 Task: Add an event with the title Second Team Recognition Event, date '2023/11/01', time 8:30 AM to 10:30 AMand add a description: Teams will work together to analyze, strategize, and develop innovative solutions to the given challenges. They will leverage the collective intelligence and skills of team members to generate ideas, evaluate options, and make informed decisions.Select event color  Sage . Add location for the event as: 123 Rhodes Old Town, Rhodes, Greece, logged in from the account softage.6@softage.netand send the event invitation to softage.5@softage.net and softage.7@softage.net. Set a reminder for the event Doesn't repeat
Action: Mouse moved to (64, 89)
Screenshot: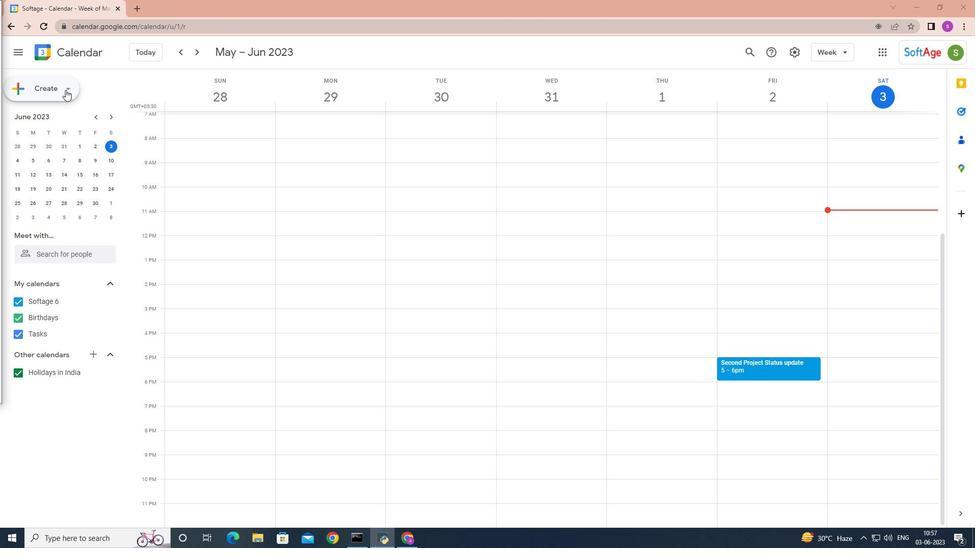 
Action: Mouse pressed left at (64, 89)
Screenshot: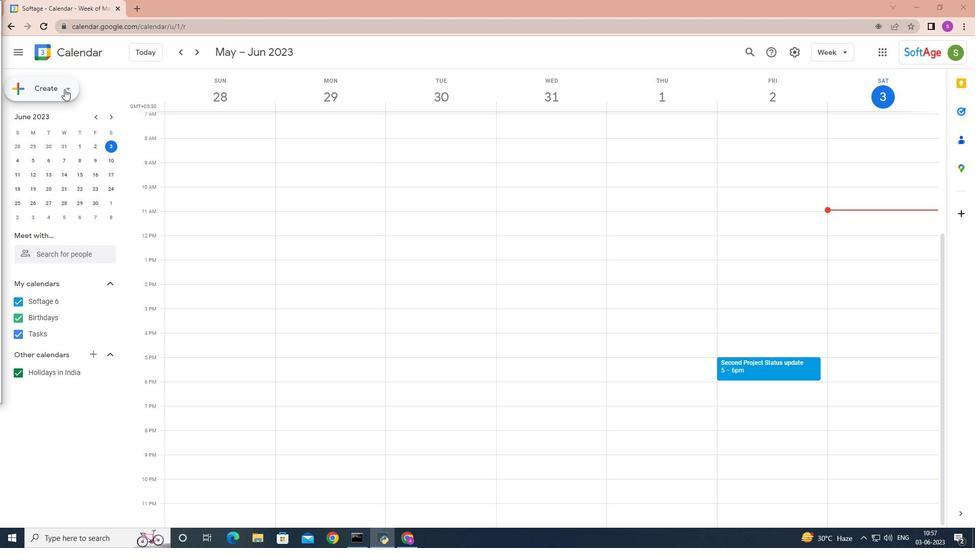 
Action: Mouse moved to (55, 111)
Screenshot: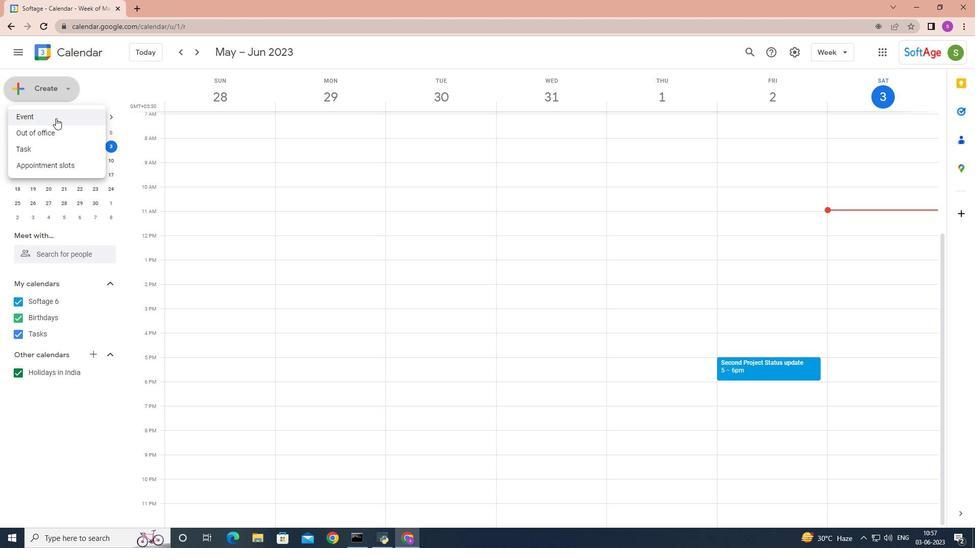 
Action: Mouse pressed left at (55, 111)
Screenshot: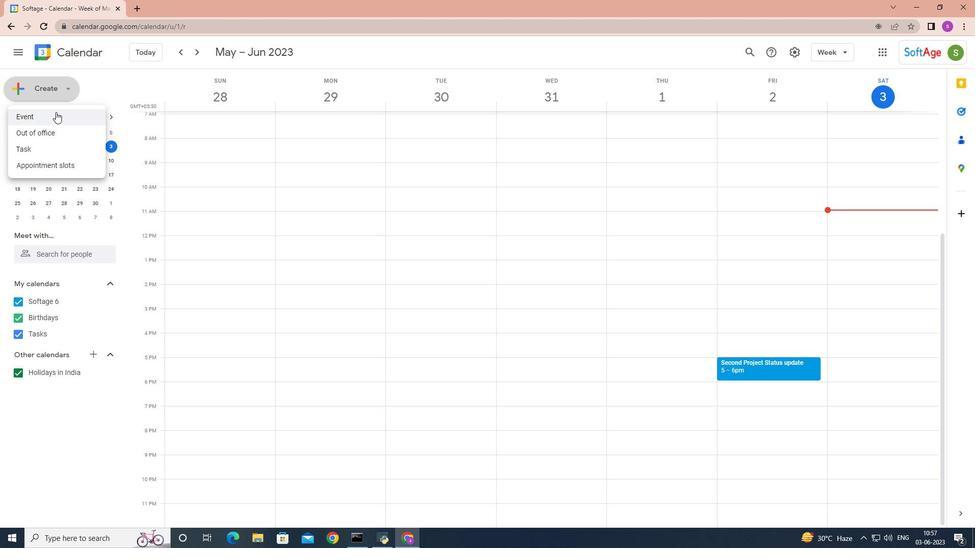 
Action: Mouse moved to (742, 396)
Screenshot: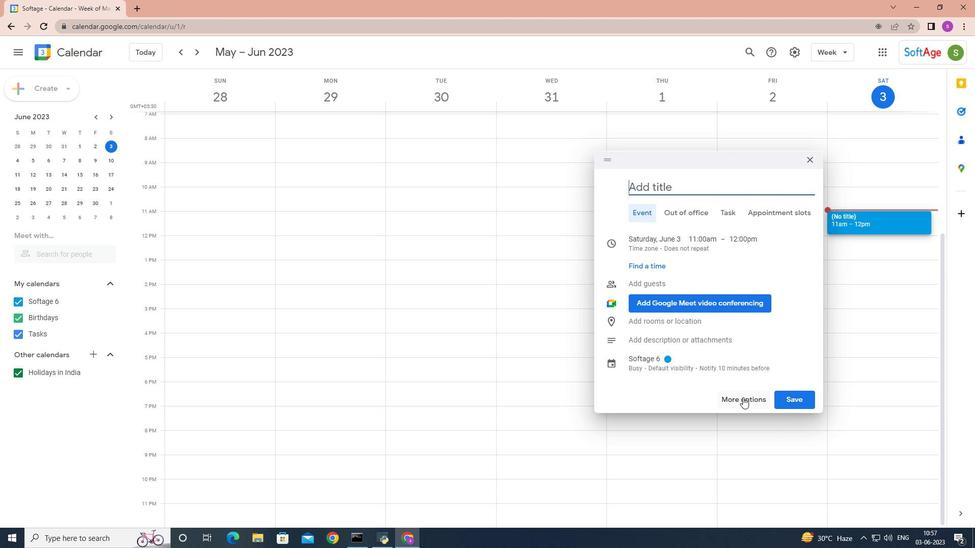 
Action: Mouse pressed left at (742, 396)
Screenshot: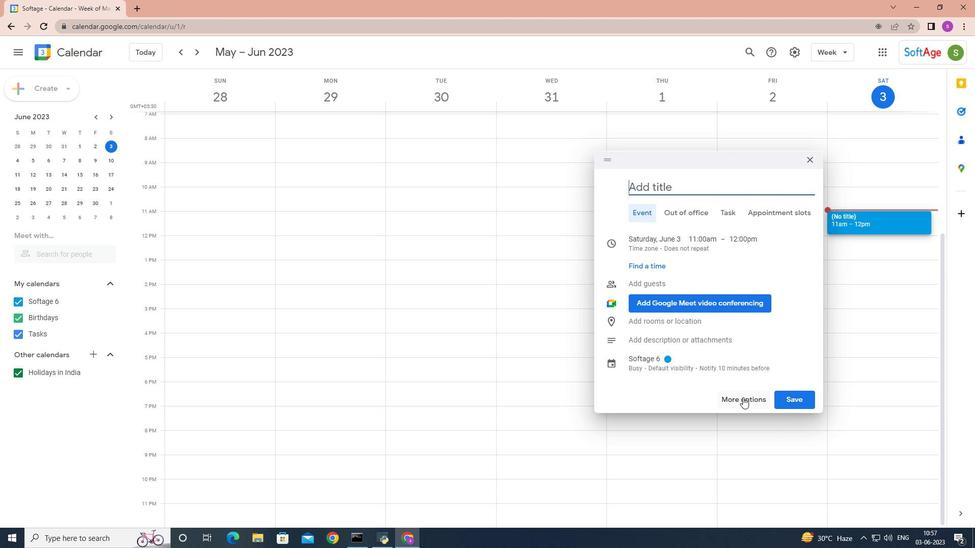 
Action: Mouse moved to (741, 396)
Screenshot: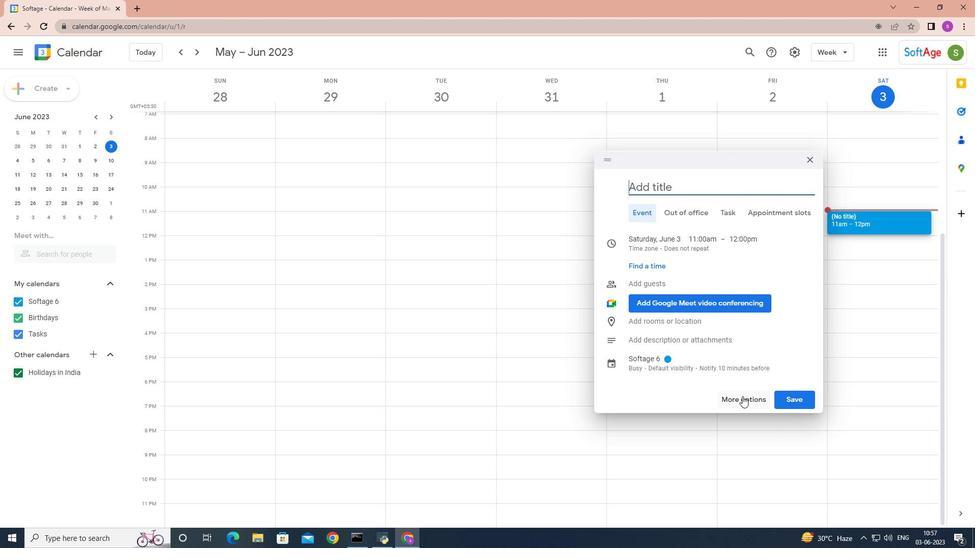 
Action: Key pressed <Key.shift>Second<Key.space><Key.shift>Team<Key.space><Key.shift>Ro<Key.backspace>ecognition
Screenshot: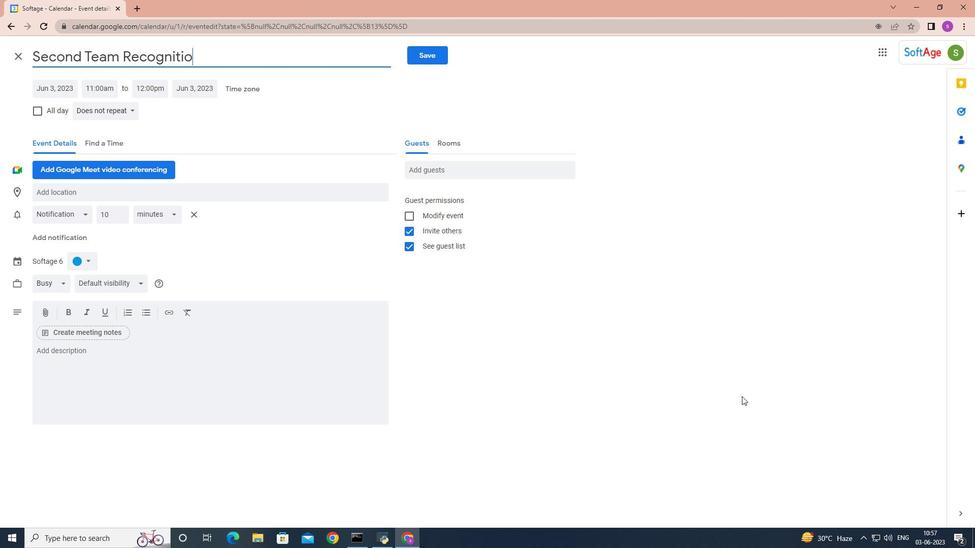 
Action: Mouse moved to (60, 86)
Screenshot: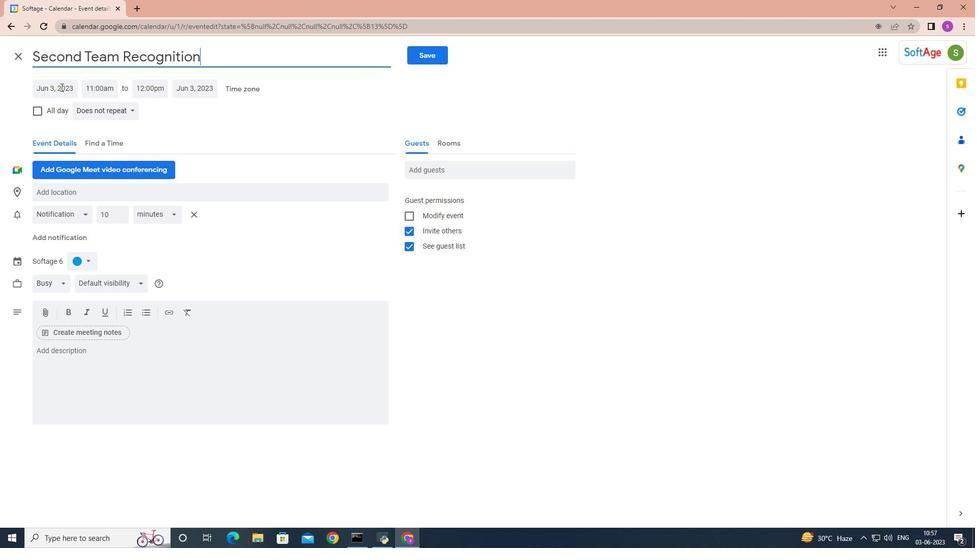 
Action: Mouse pressed left at (60, 86)
Screenshot: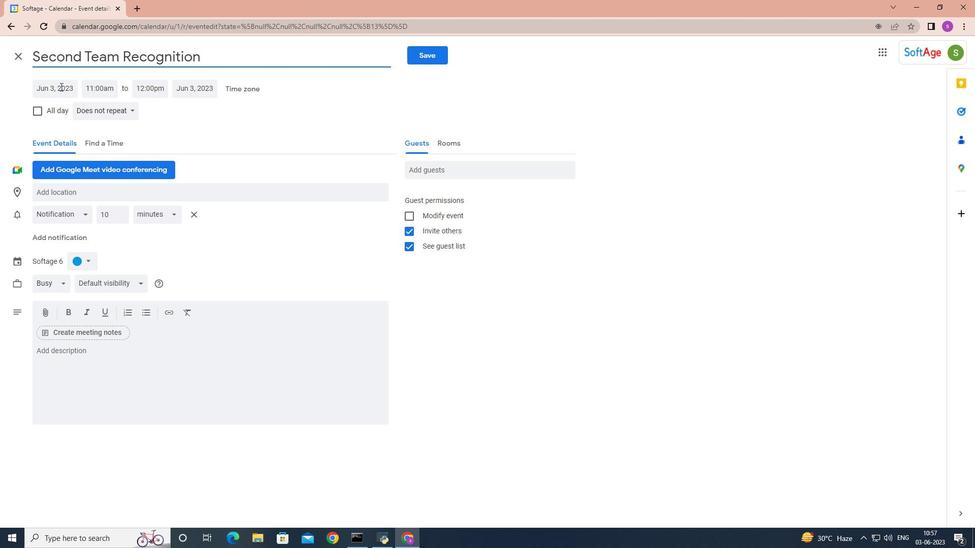 
Action: Mouse moved to (162, 111)
Screenshot: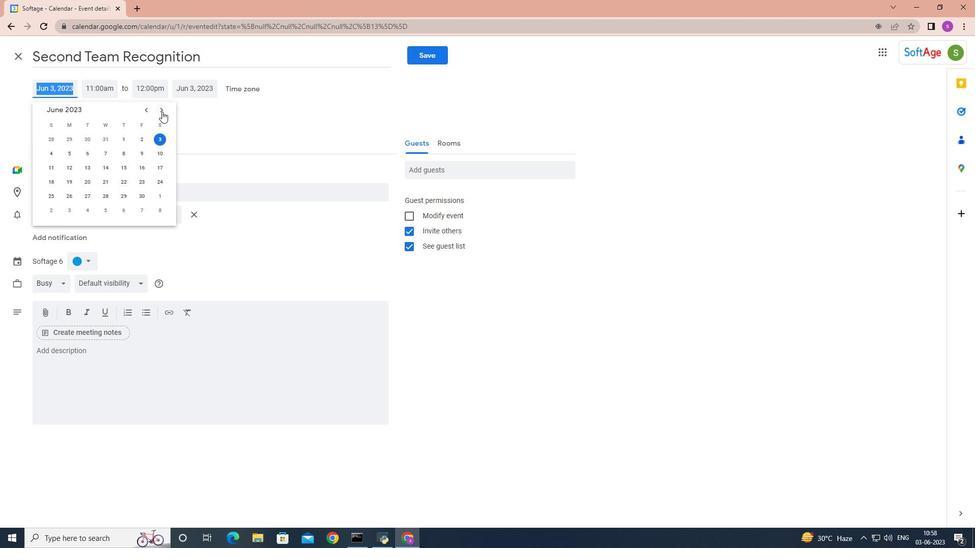 
Action: Mouse pressed left at (162, 111)
Screenshot: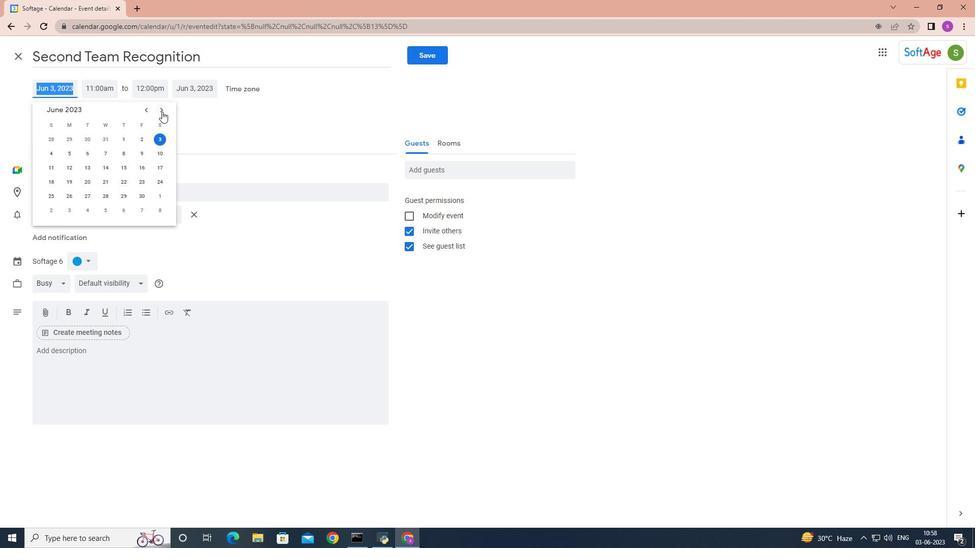 
Action: Mouse pressed left at (162, 111)
Screenshot: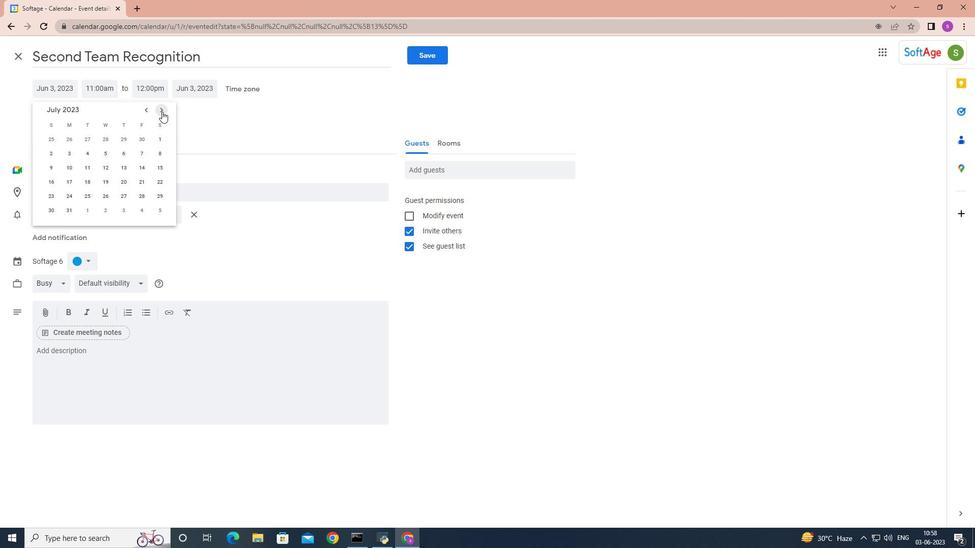 
Action: Mouse pressed left at (162, 111)
Screenshot: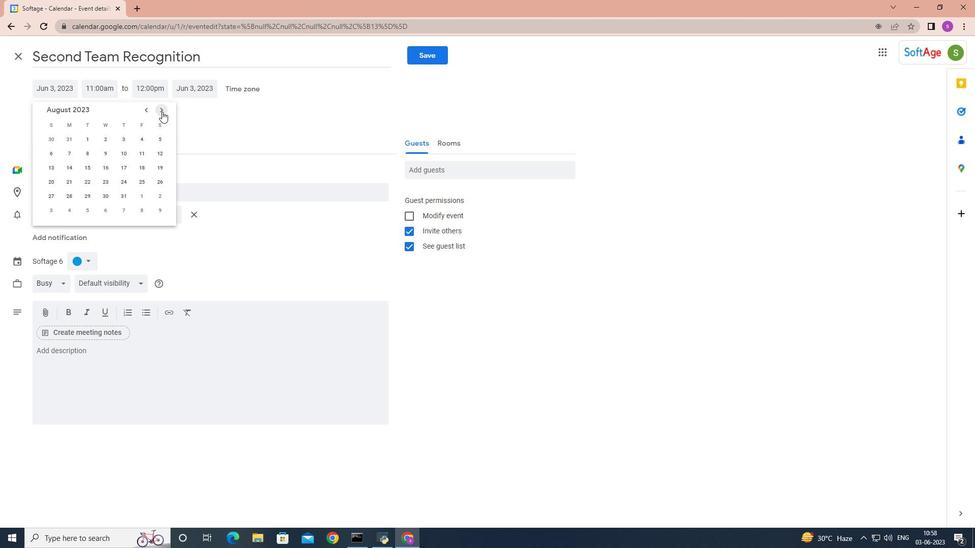 
Action: Mouse pressed left at (162, 111)
Screenshot: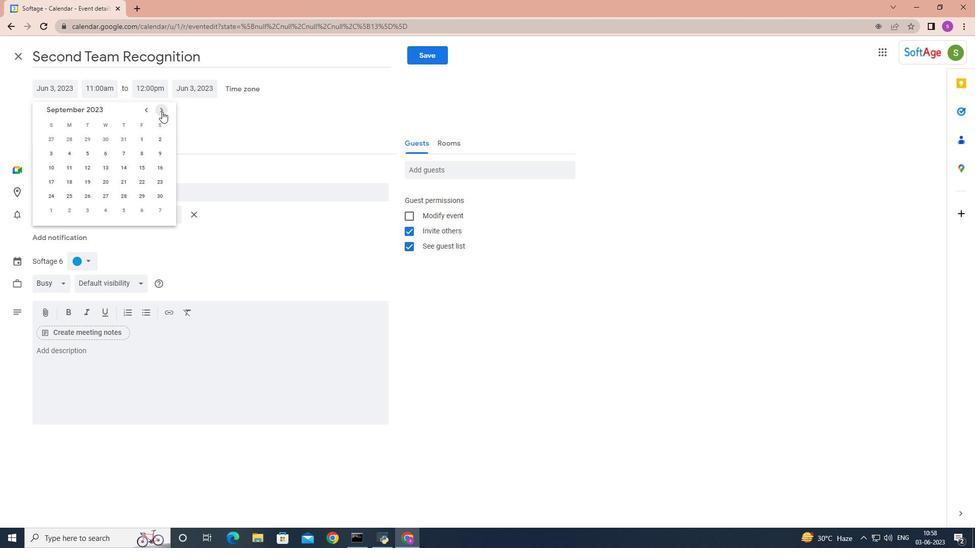 
Action: Mouse pressed left at (162, 111)
Screenshot: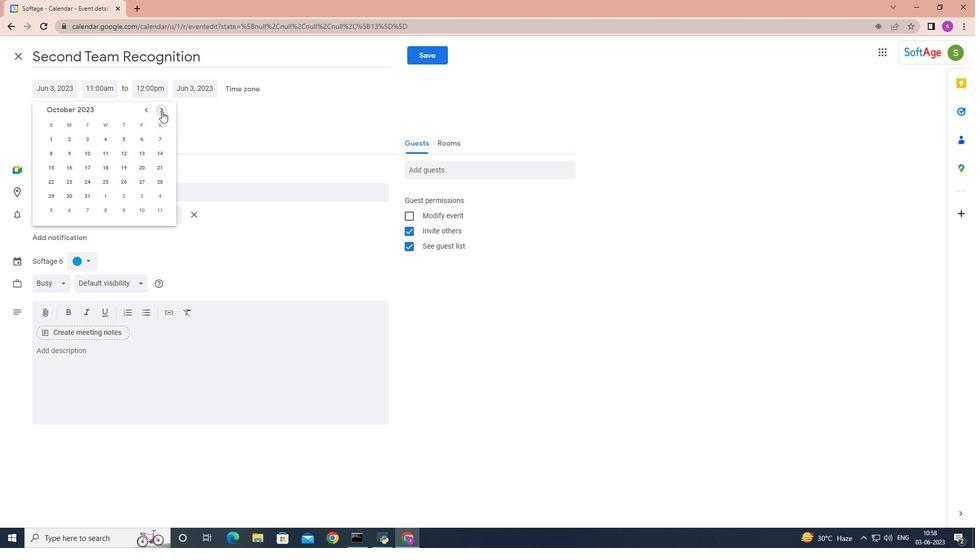 
Action: Mouse moved to (104, 138)
Screenshot: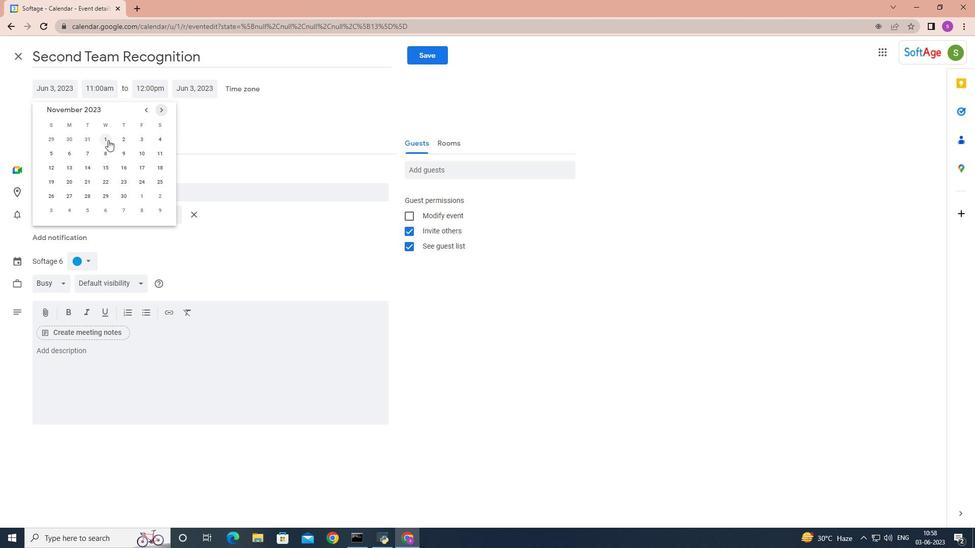 
Action: Mouse pressed left at (104, 138)
Screenshot: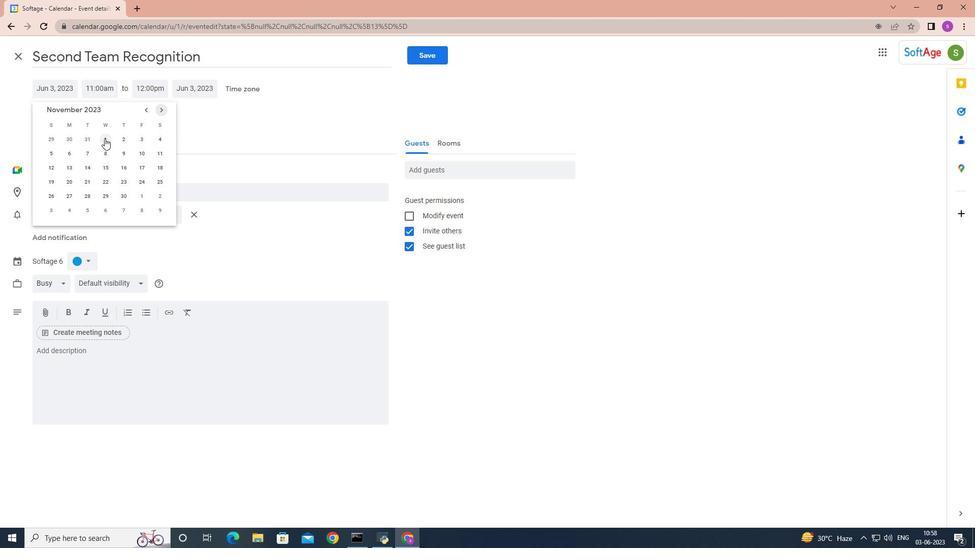 
Action: Mouse moved to (102, 87)
Screenshot: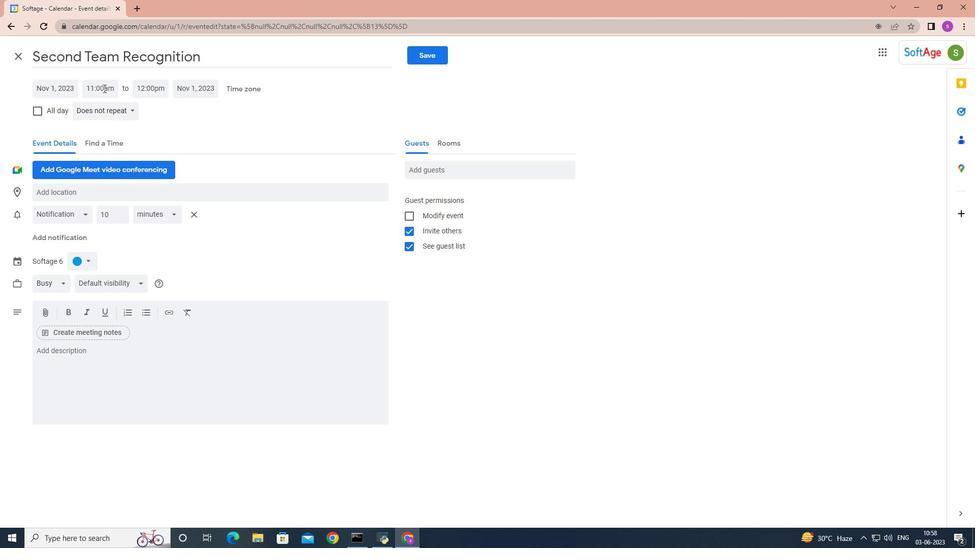 
Action: Mouse pressed left at (102, 87)
Screenshot: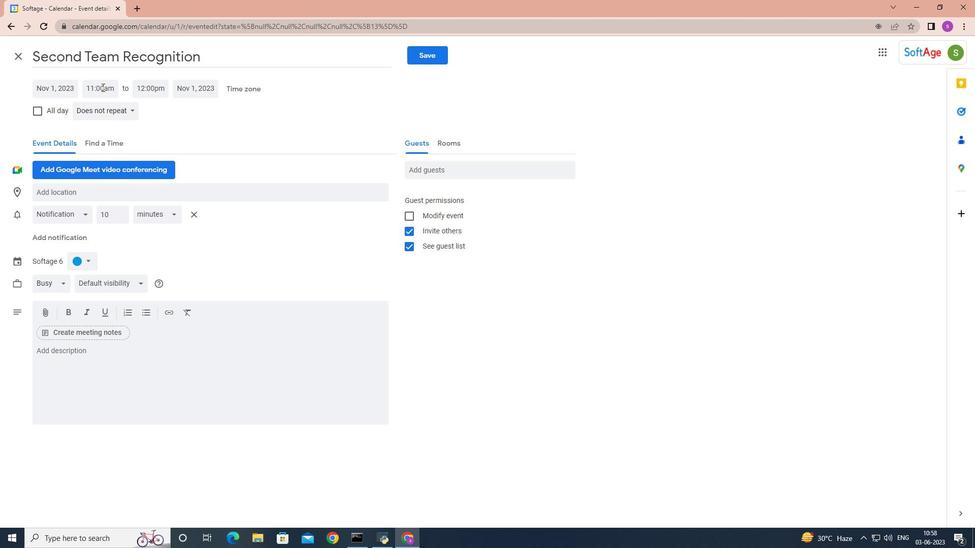
Action: Mouse moved to (137, 157)
Screenshot: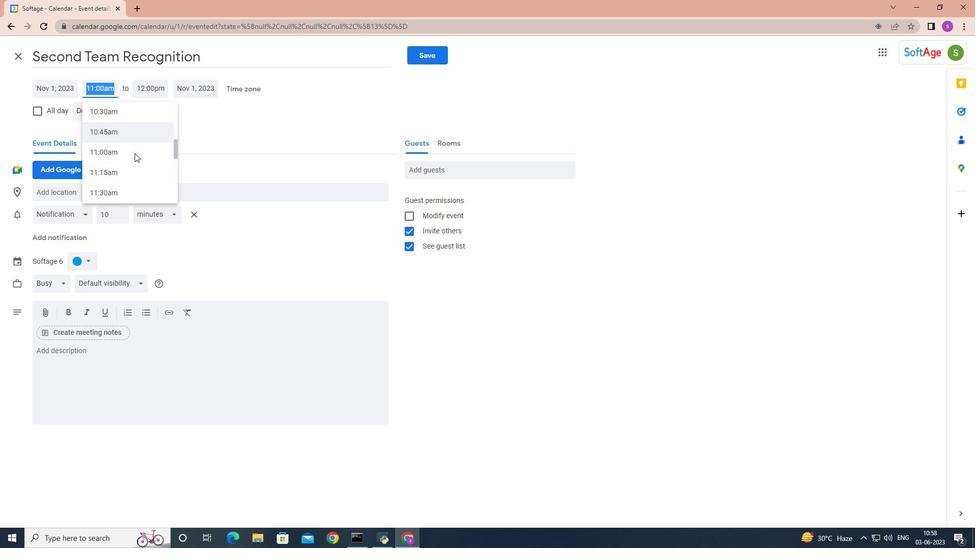 
Action: Mouse scrolled (137, 157) with delta (0, 0)
Screenshot: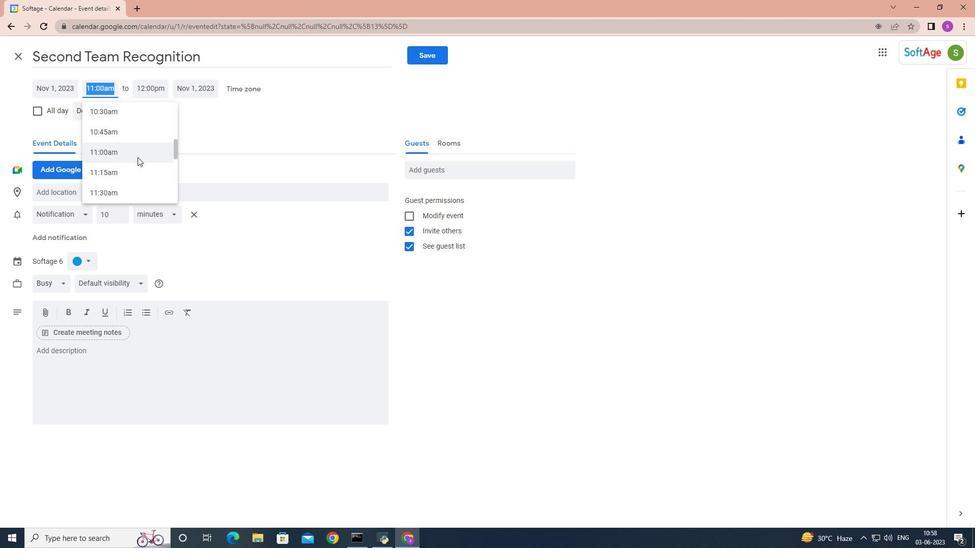 
Action: Mouse scrolled (137, 157) with delta (0, 0)
Screenshot: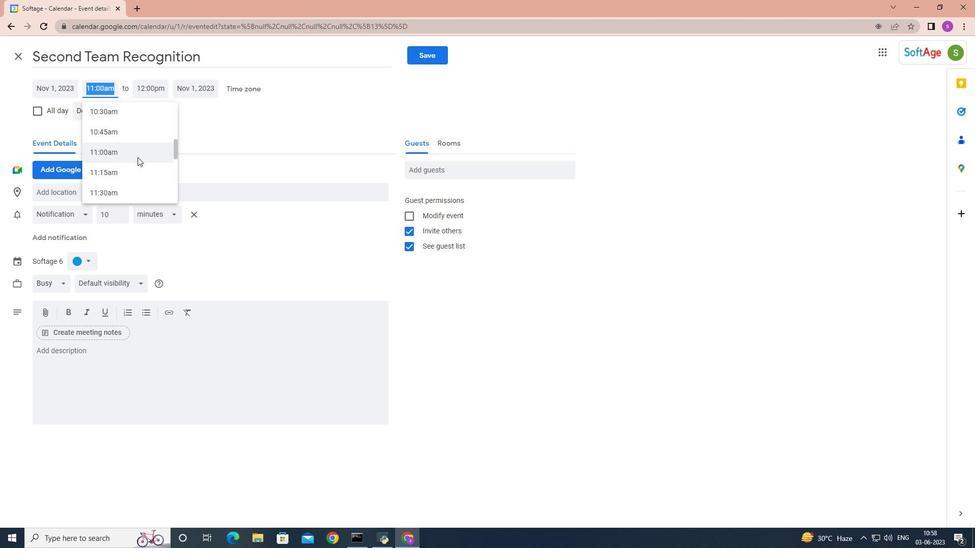 
Action: Mouse scrolled (137, 157) with delta (0, 0)
Screenshot: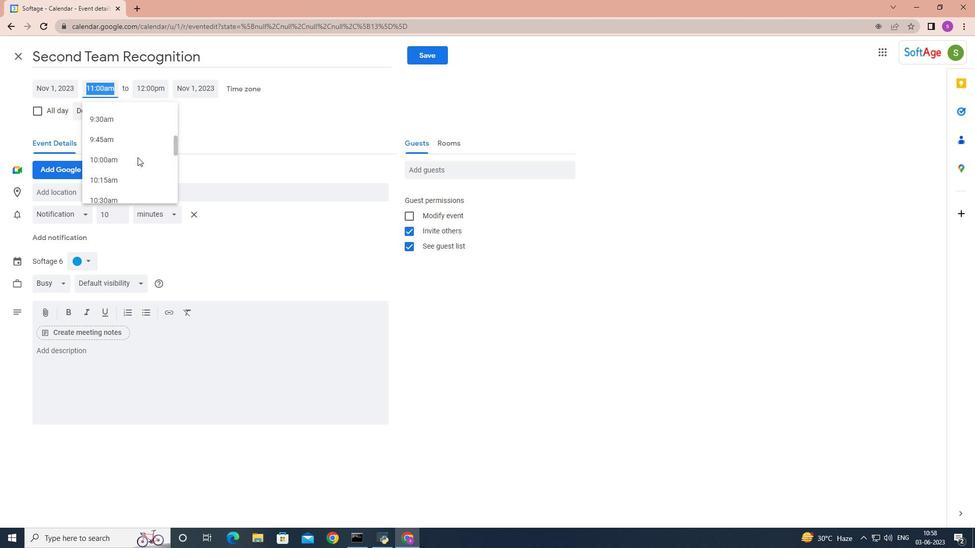 
Action: Mouse scrolled (137, 157) with delta (0, 0)
Screenshot: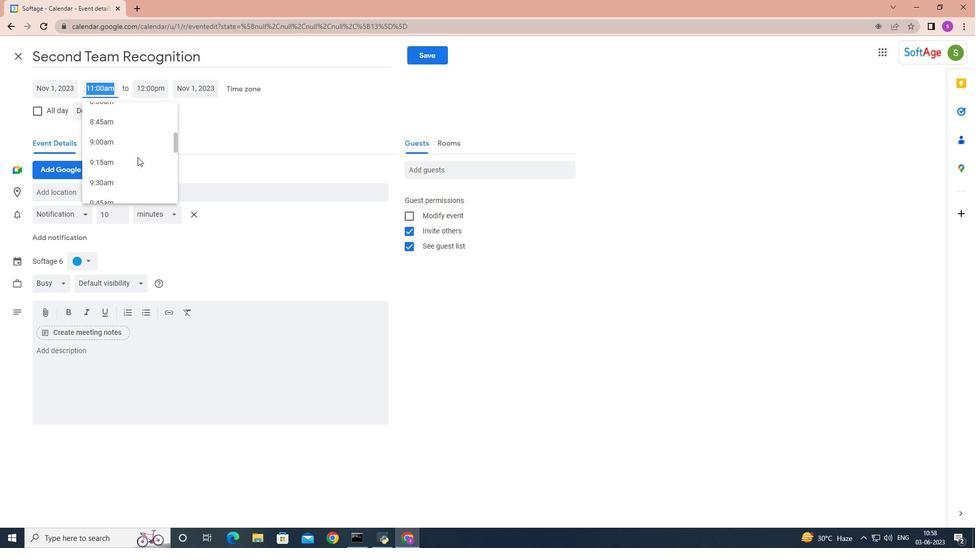 
Action: Mouse scrolled (137, 157) with delta (0, 0)
Screenshot: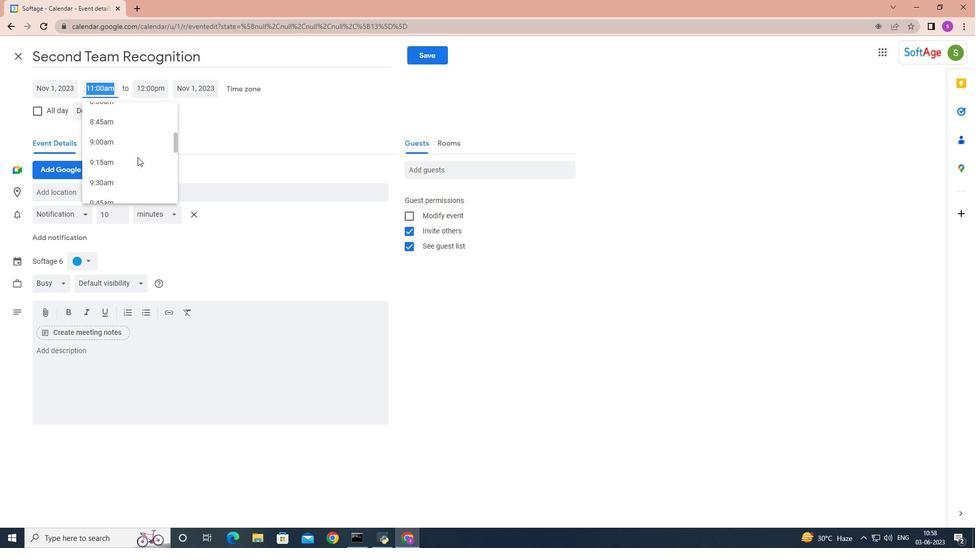 
Action: Mouse moved to (127, 179)
Screenshot: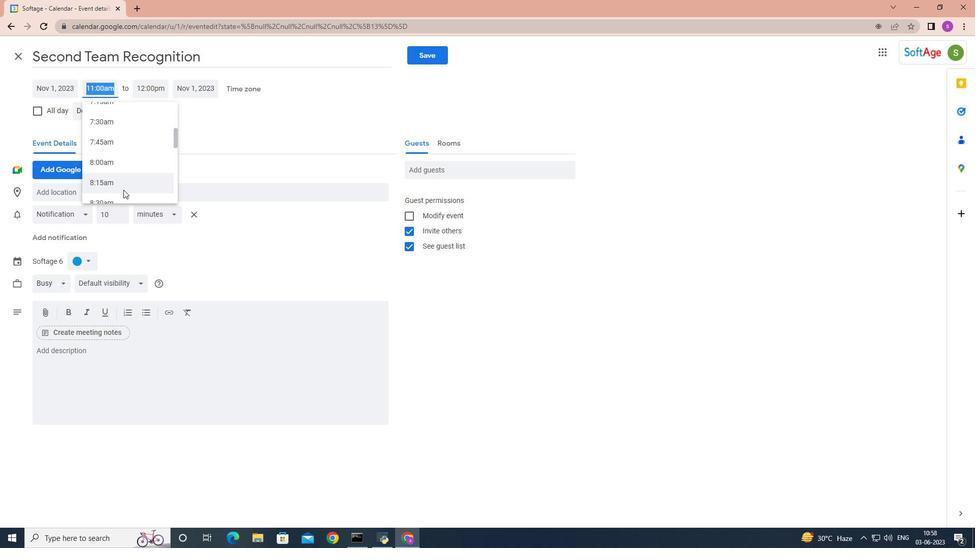 
Action: Mouse scrolled (127, 178) with delta (0, 0)
Screenshot: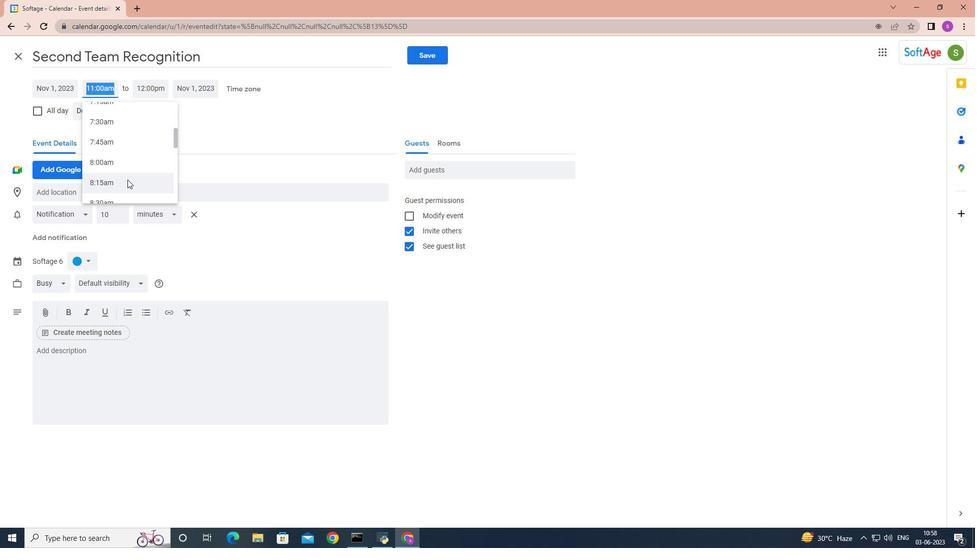 
Action: Mouse moved to (122, 149)
Screenshot: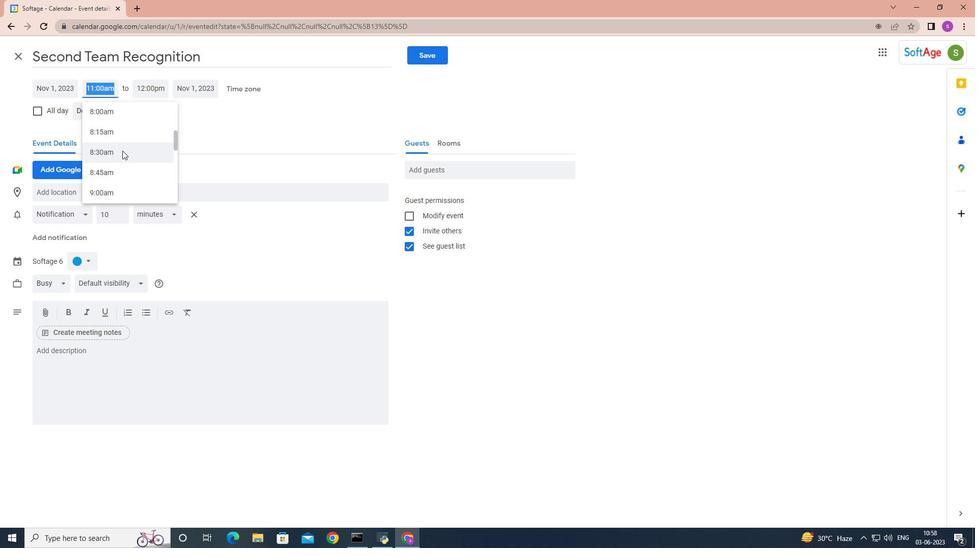 
Action: Mouse pressed left at (122, 149)
Screenshot: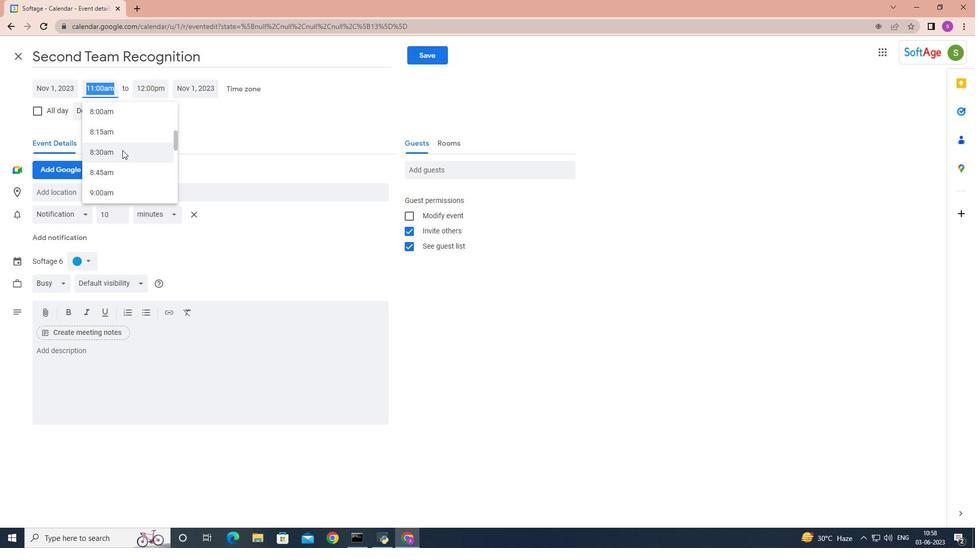 
Action: Mouse moved to (144, 87)
Screenshot: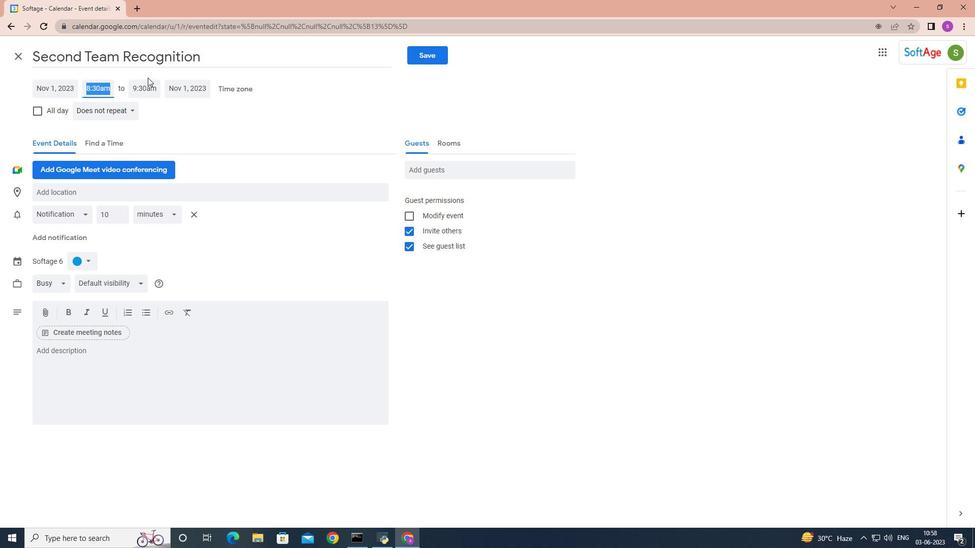 
Action: Mouse pressed left at (144, 87)
Screenshot: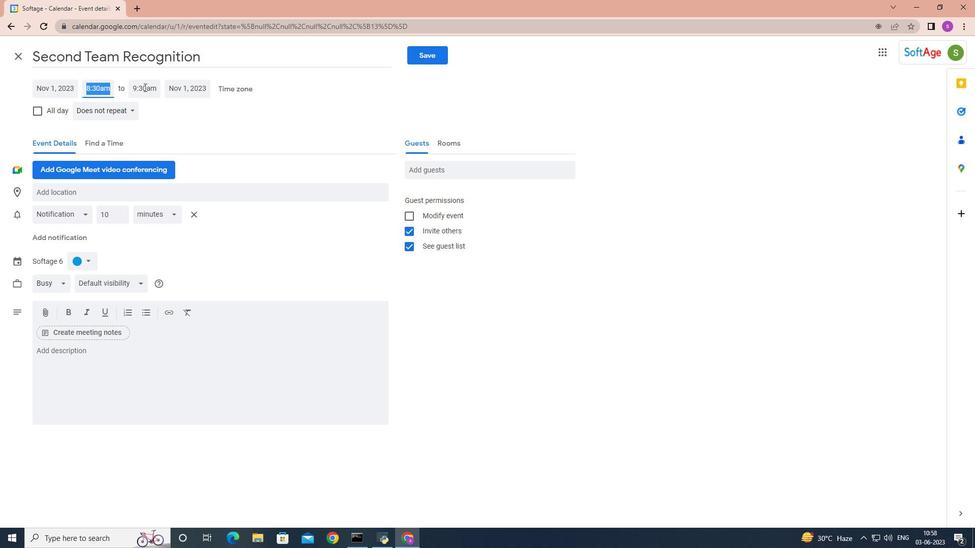 
Action: Mouse moved to (178, 191)
Screenshot: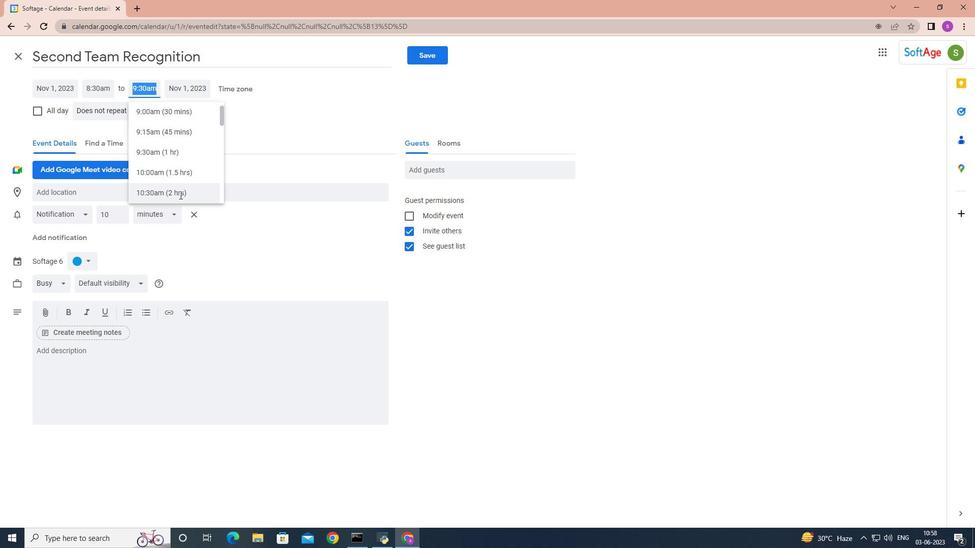 
Action: Mouse pressed left at (178, 191)
Screenshot: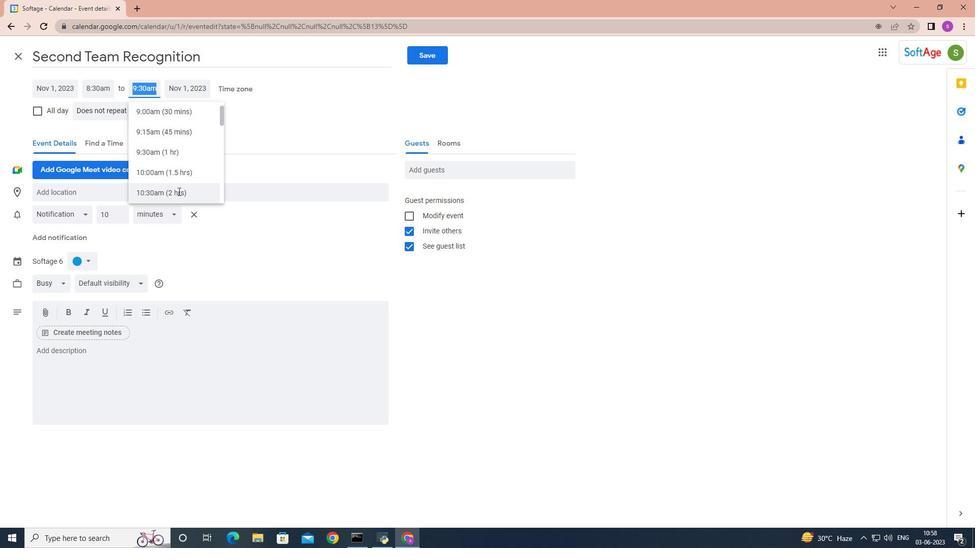 
Action: Mouse moved to (62, 353)
Screenshot: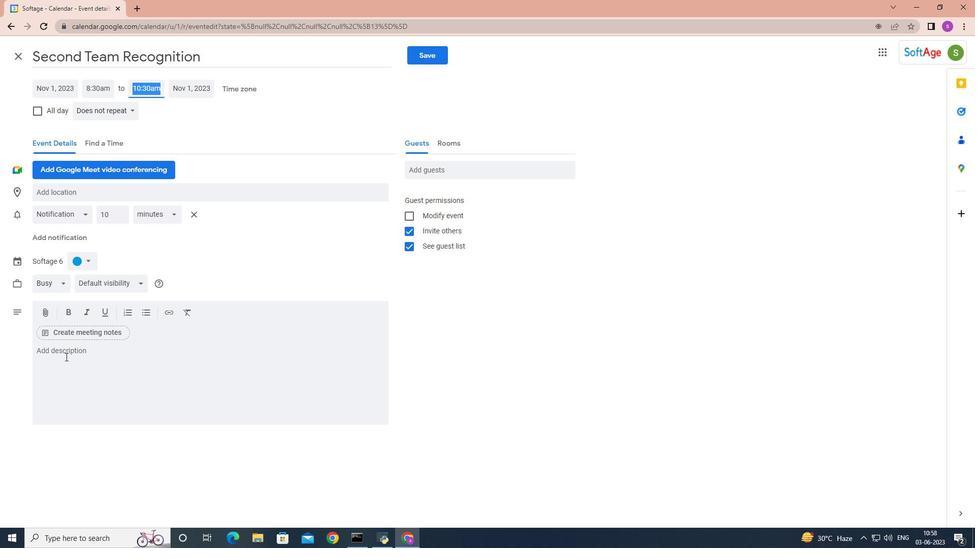 
Action: Mouse pressed left at (62, 353)
Screenshot: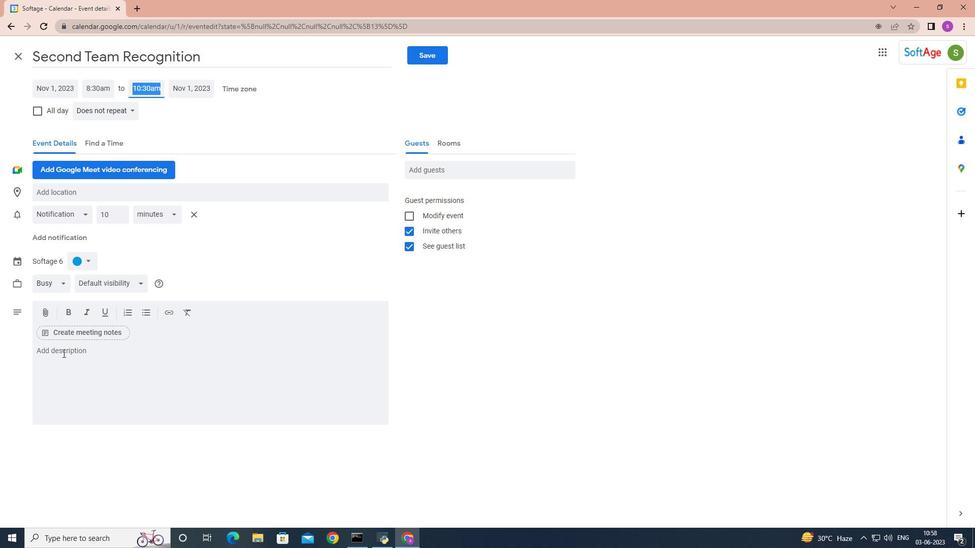 
Action: Key pressed <Key.shift>Teams<Key.space>will<Key.space>work<Key.space>together<Key.space>to<Key.space>analyze<Key.space><Key.backspace>,<Key.space>strategize,<Key.space><Key.backspace><Key.backspace><Key.backspace><Key.backspace><Key.backspace>ize<Key.space>and<Key.space>develop<Key.space>innovative<Key.space>solutions<Key.space>to<Key.space>the<Key.space>given<Key.space>challenges.<Key.space>they<Key.space>will<Key.space>leverage<Key.space>bb<Key.backspace><Key.backspace><Key.backspace><Key.space>the<Key.space>collective<Key.space>intelligence<Key.space>and<Key.space>skills<Key.space>of<Key.space>the<Key.space><Key.backspace><Key.backspace>am<Key.space><Key.backspace><Key.backspace><Key.backspace><Key.backspace>eam<Key.space>members<Key.space>to<Key.space>generate<Key.space>ideas<Key.space><Key.backspace>,<Key.space>evaluate<Key.space>options,<Key.space>and<Key.space>make<Key.space>informed<Key.space>deco<Key.backspace>ision<Key.space><Key.backspace>.
Screenshot: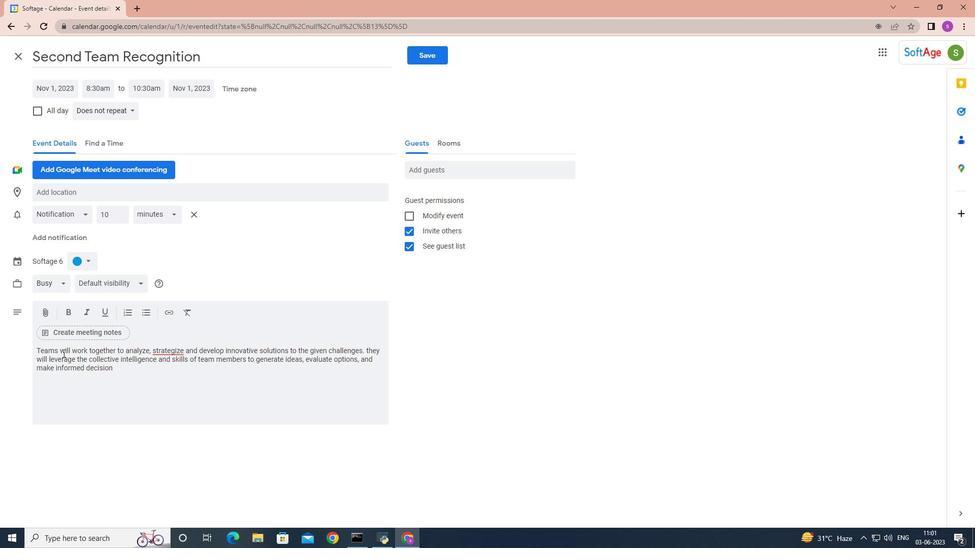 
Action: Mouse moved to (87, 261)
Screenshot: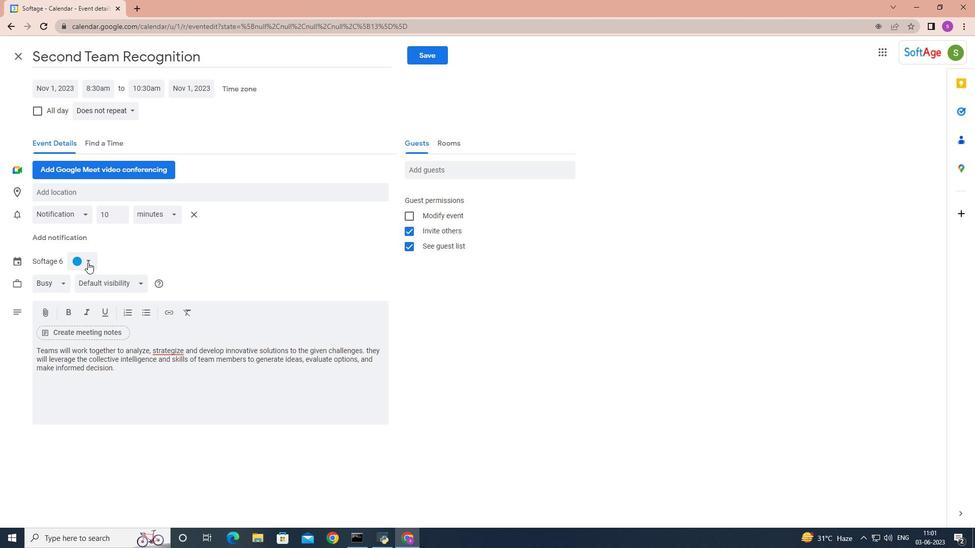 
Action: Mouse pressed left at (87, 261)
Screenshot: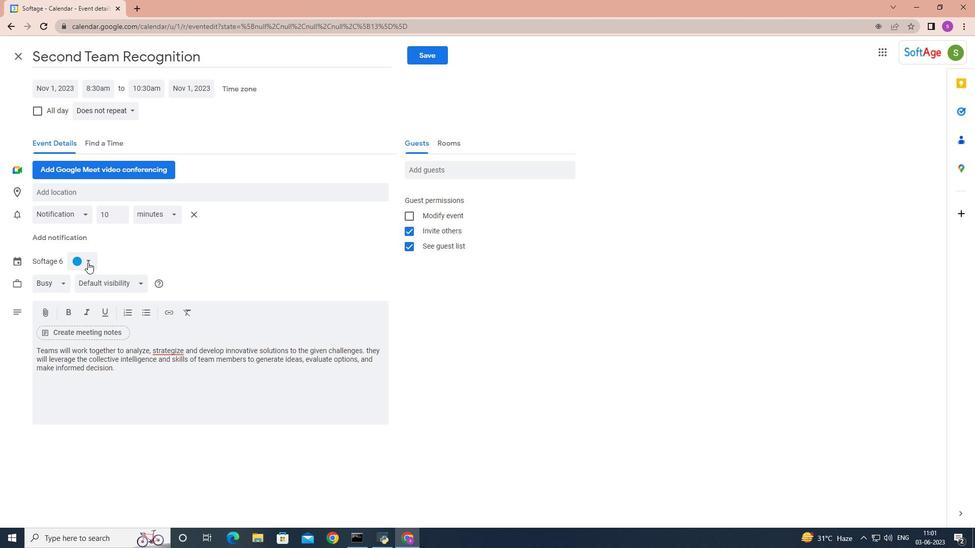 
Action: Mouse moved to (73, 318)
Screenshot: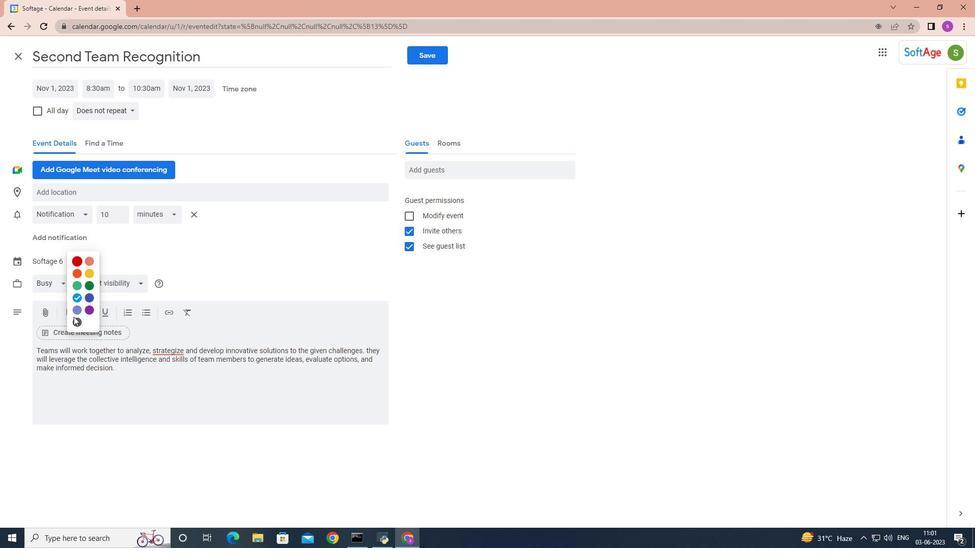 
Action: Mouse pressed left at (73, 318)
Screenshot: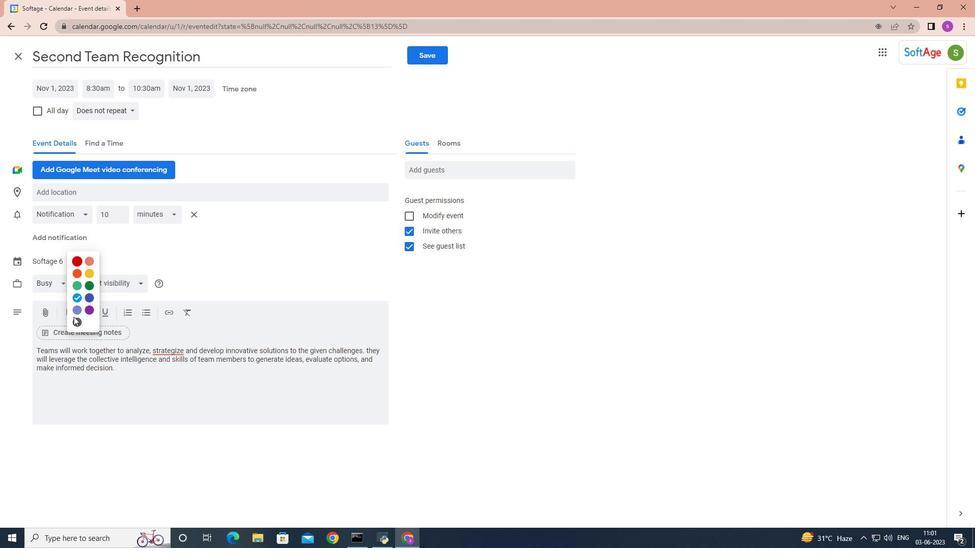 
Action: Mouse moved to (86, 263)
Screenshot: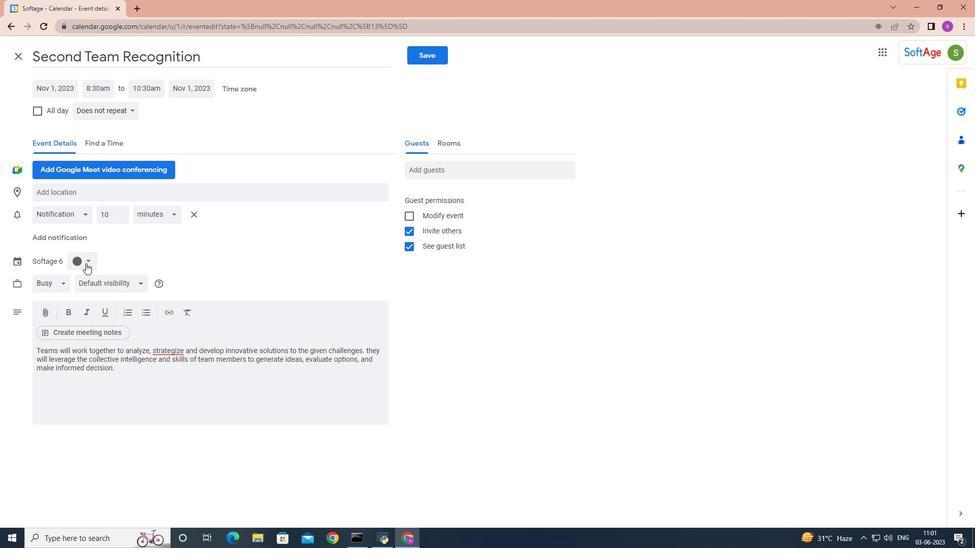 
Action: Mouse pressed left at (86, 263)
Screenshot: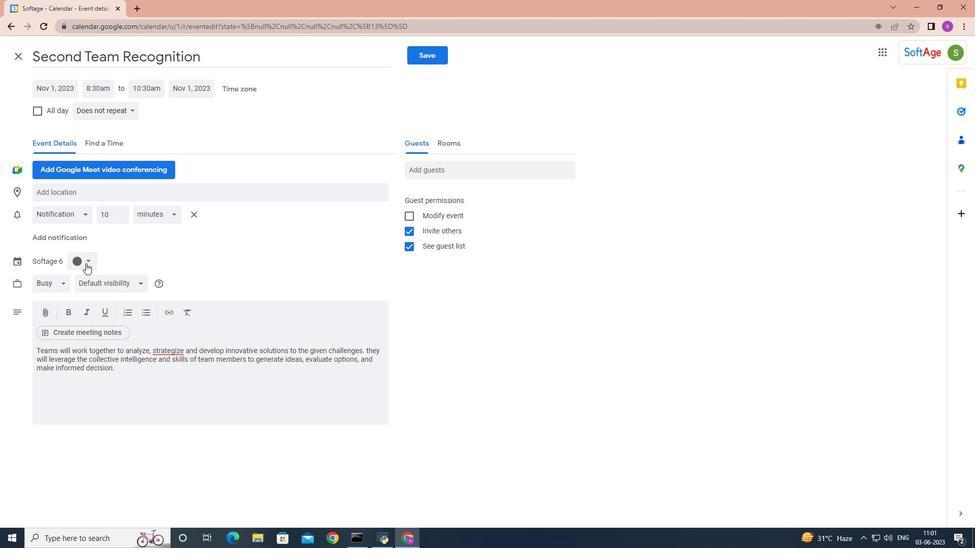 
Action: Mouse moved to (74, 284)
Screenshot: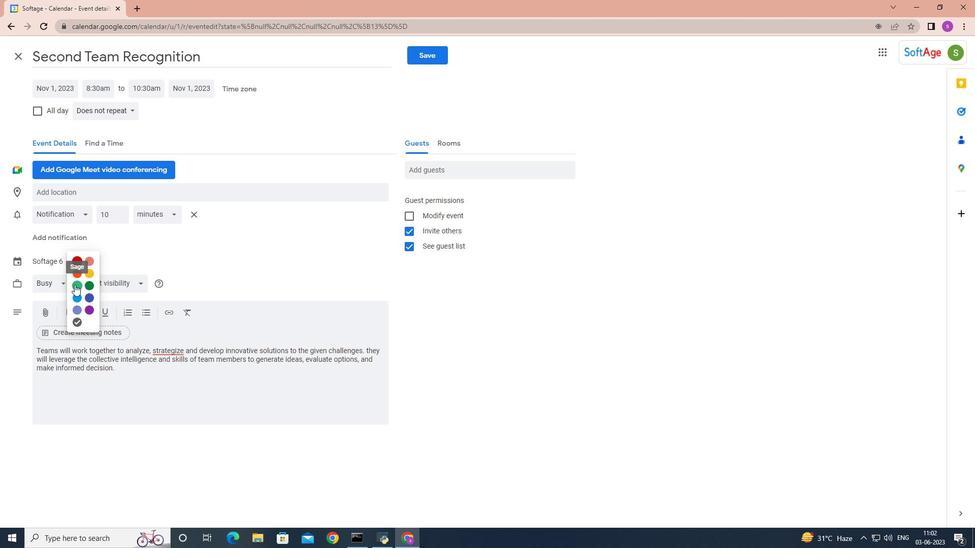 
Action: Mouse pressed left at (74, 284)
Screenshot: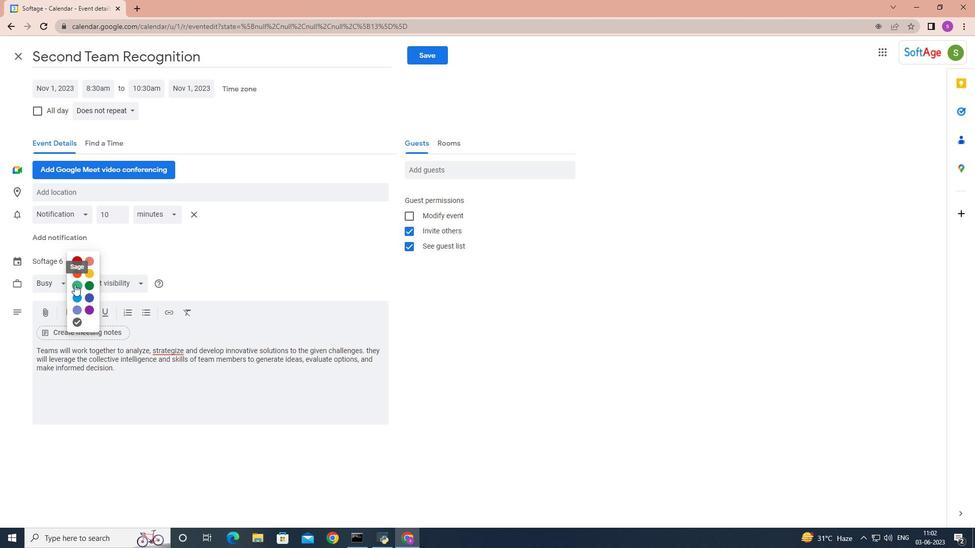 
Action: Mouse moved to (71, 190)
Screenshot: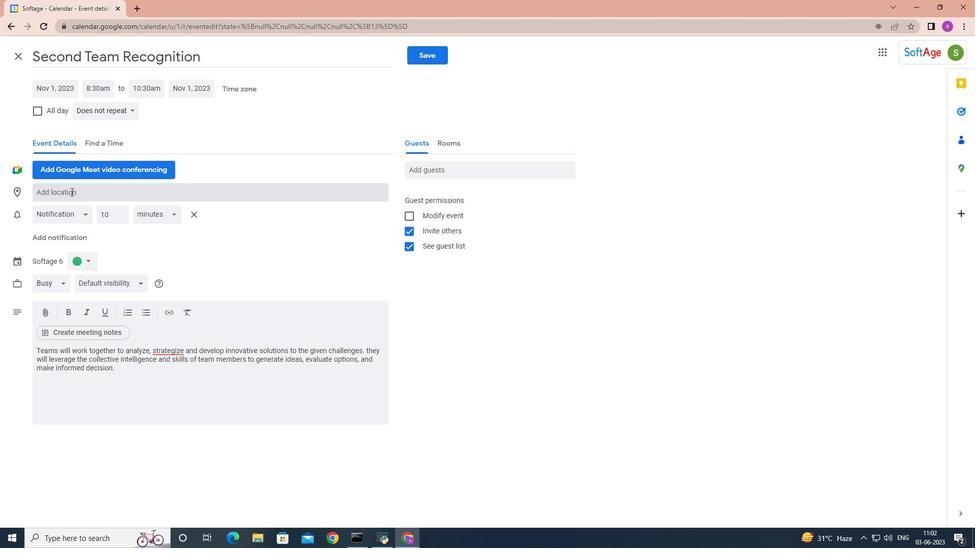 
Action: Mouse pressed left at (71, 190)
Screenshot: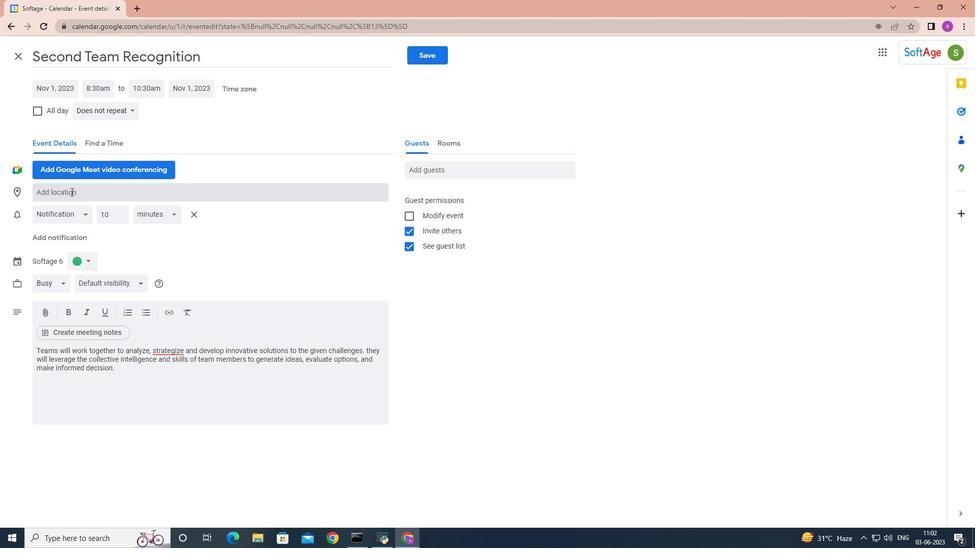 
Action: Key pressed 123<Key.space><Key.shift>Rhodes<Key.space><Key.shift>OLd<Key.backspace><Key.backspace>ld<Key.space>town<Key.space>,<Key.shift><Key.shift><Key.shift>Ro<Key.backspace>hodes,<Key.space>greece
Screenshot: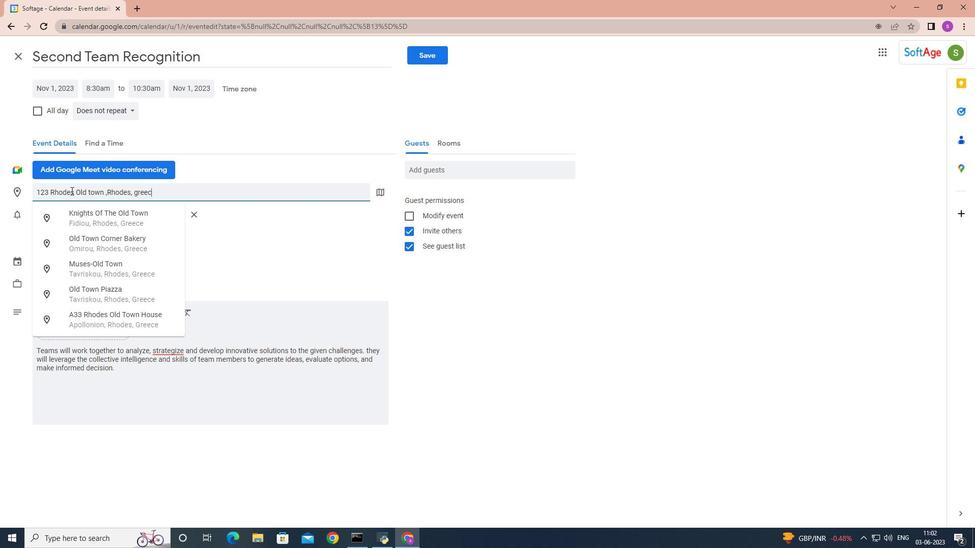 
Action: Mouse moved to (443, 170)
Screenshot: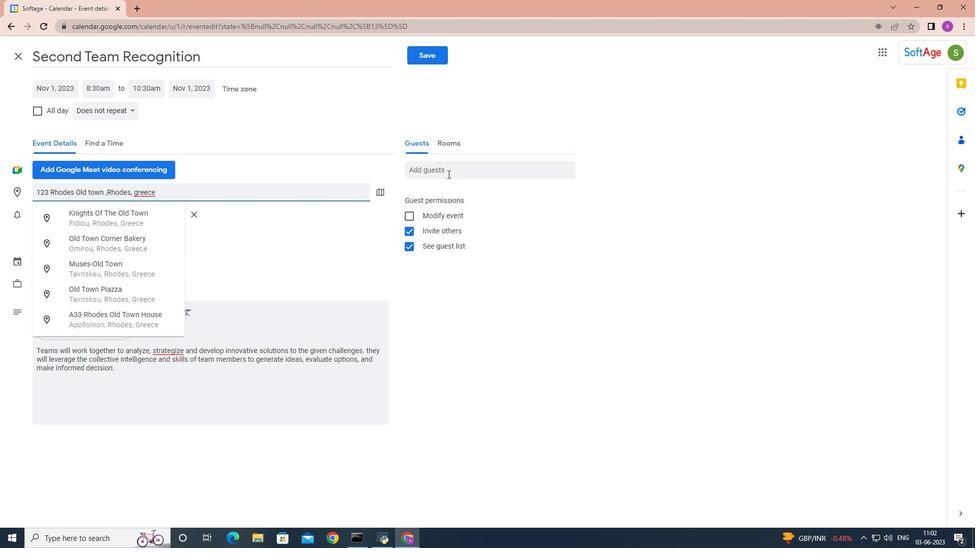 
Action: Mouse pressed left at (443, 170)
Screenshot: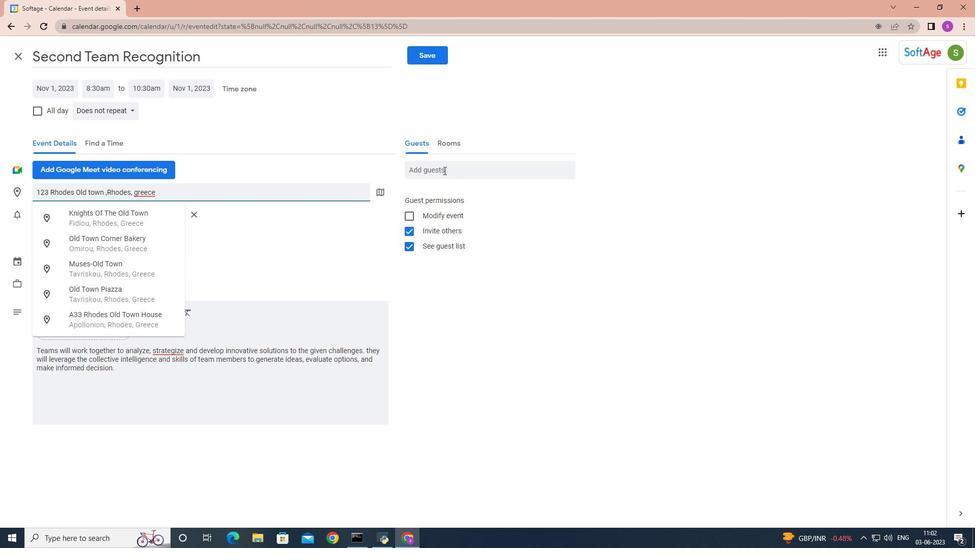 
Action: Key pressed softage.5
Screenshot: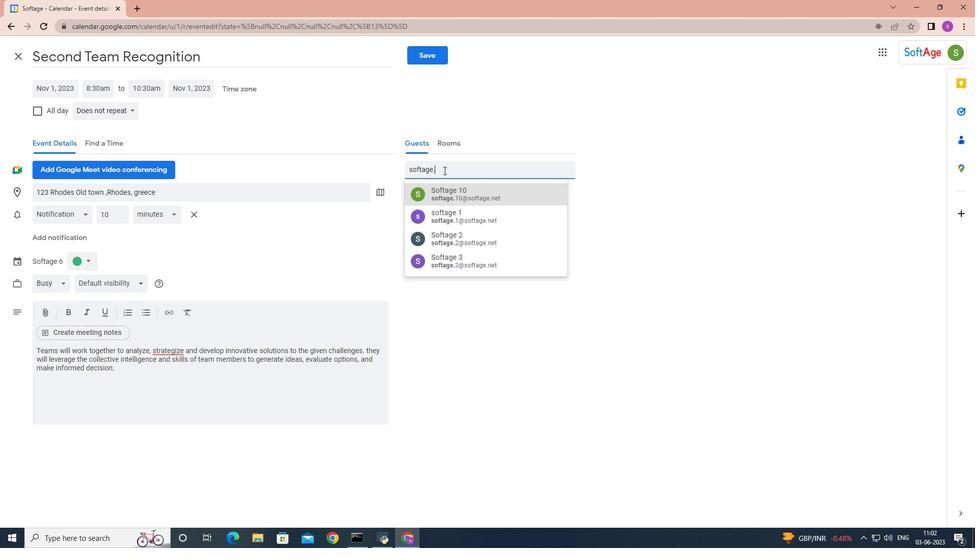 
Action: Mouse moved to (460, 189)
Screenshot: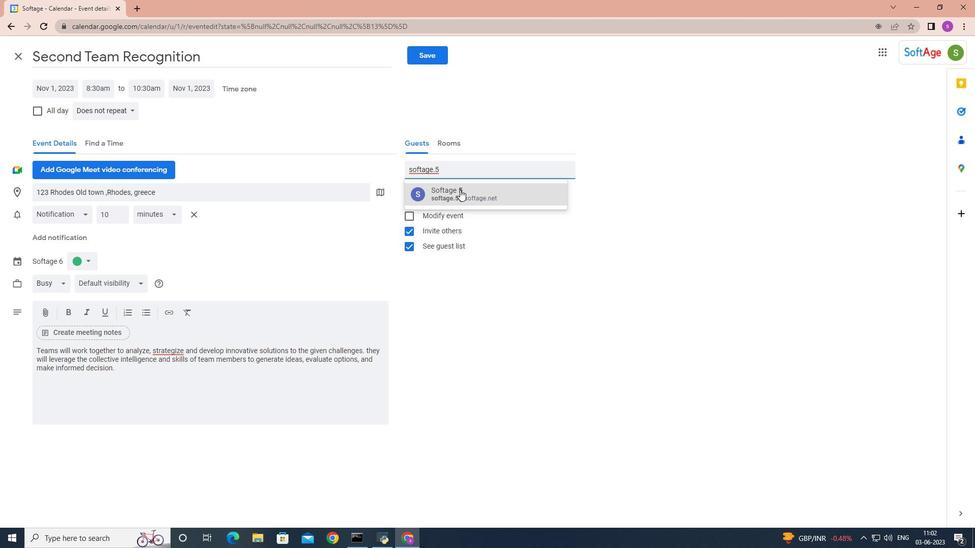 
Action: Mouse pressed left at (460, 189)
Screenshot: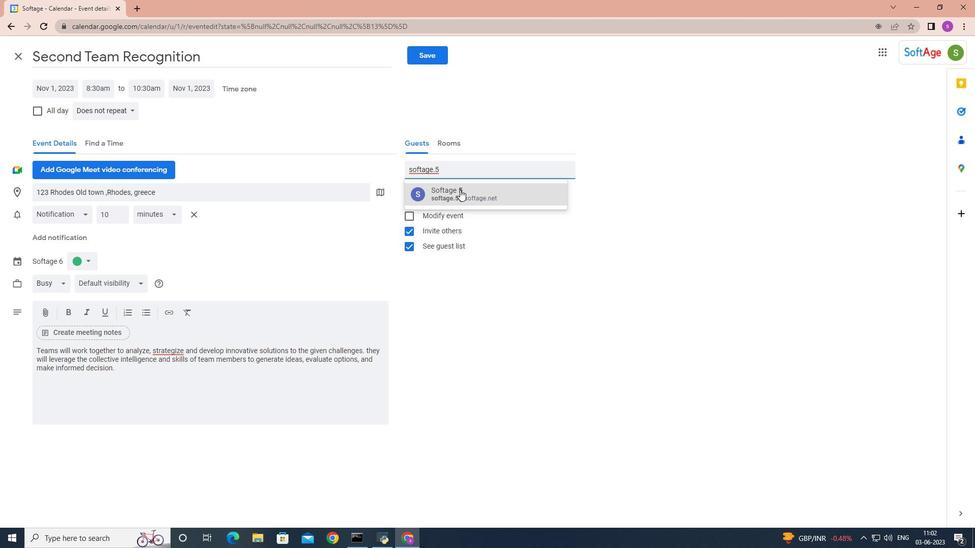 
Action: Key pressed softage.7
Screenshot: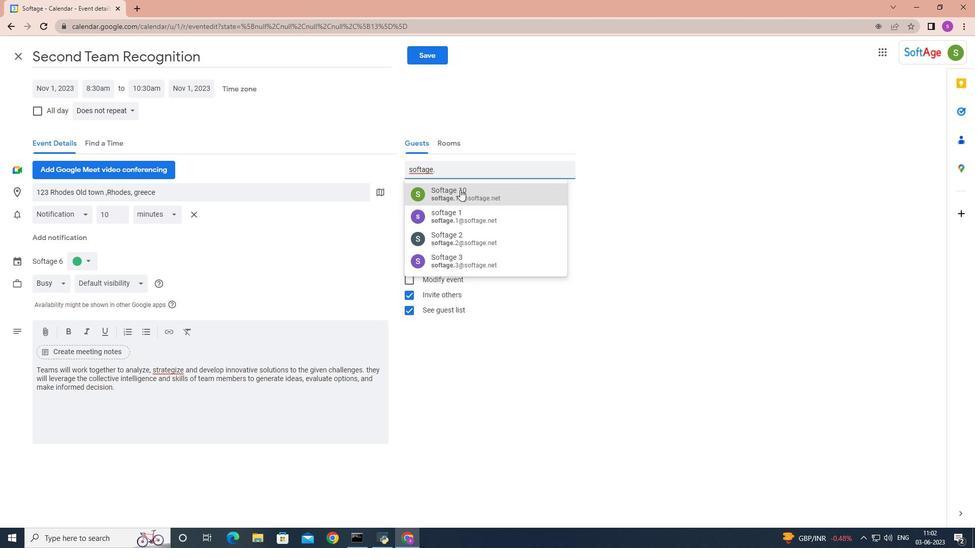 
Action: Mouse pressed left at (460, 189)
Screenshot: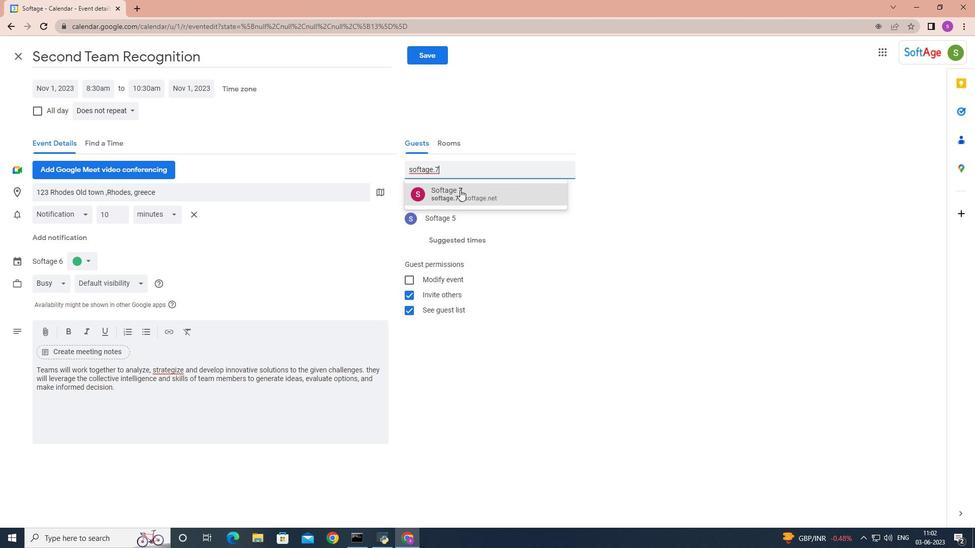 
Action: Mouse moved to (131, 108)
Screenshot: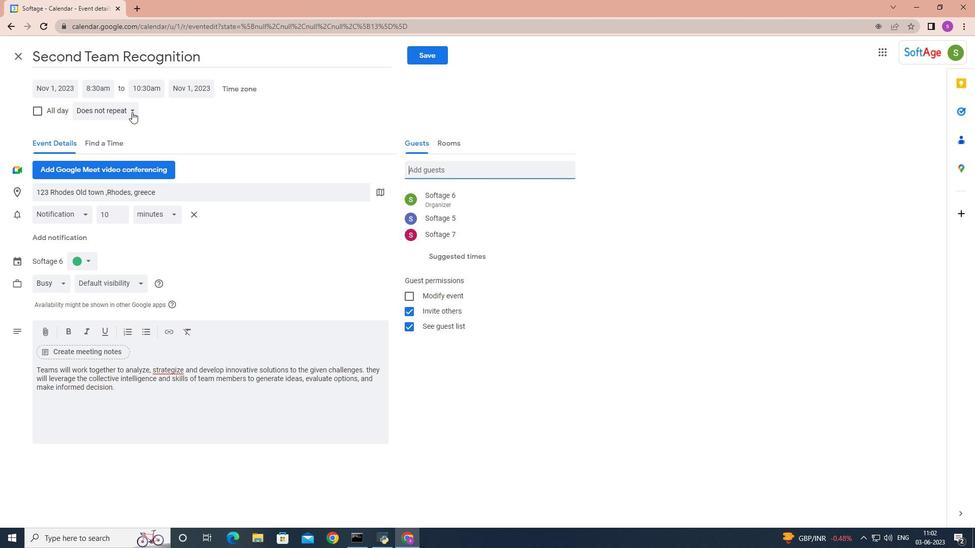 
Action: Mouse pressed left at (131, 108)
Screenshot: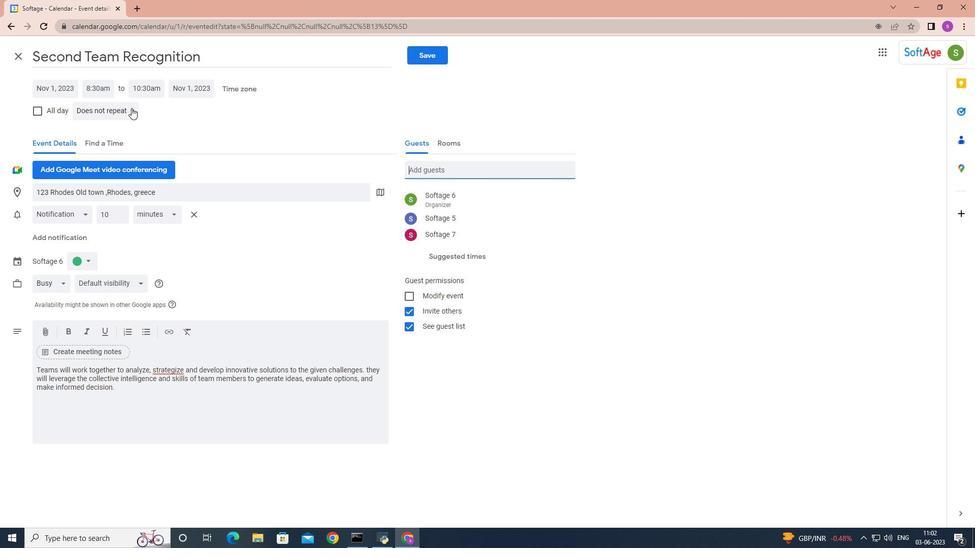 
Action: Mouse moved to (124, 110)
Screenshot: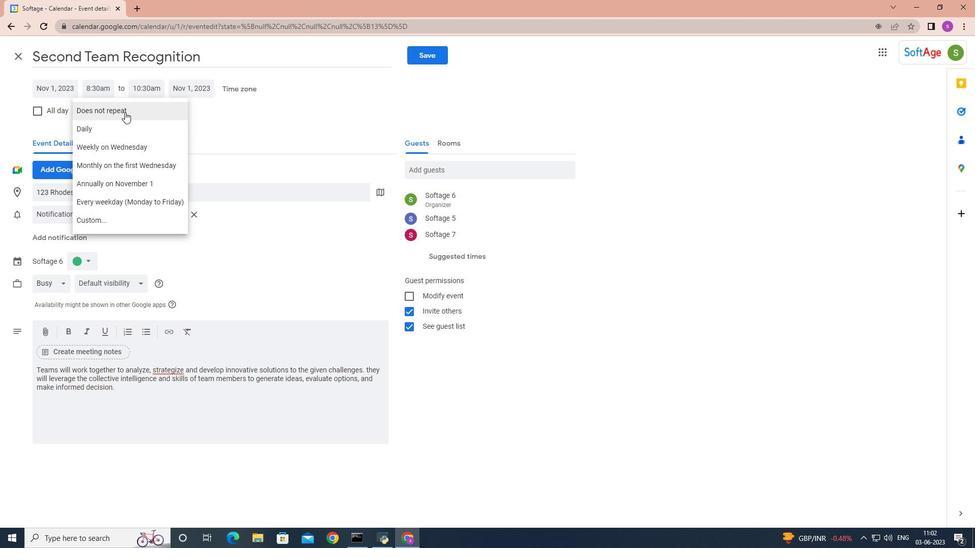 
Action: Mouse pressed left at (124, 110)
Screenshot: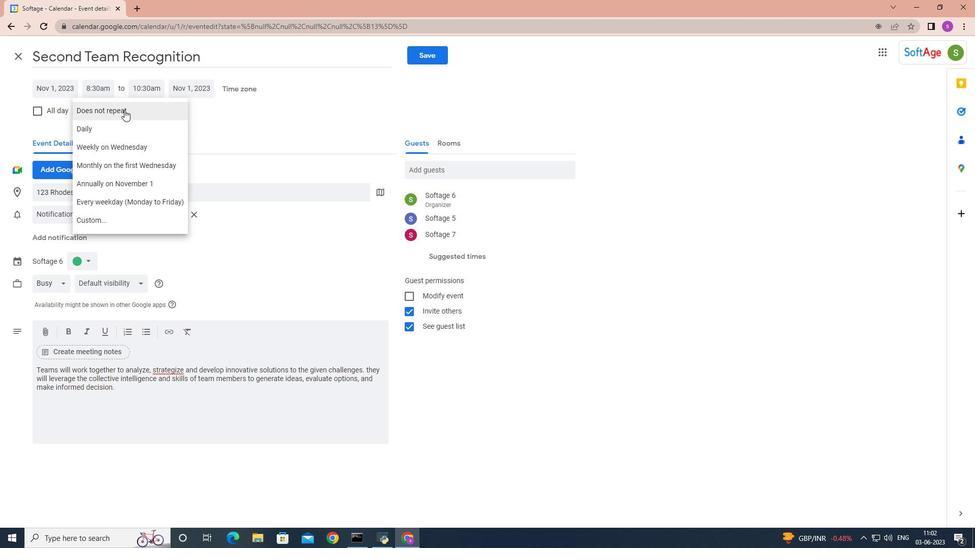 
Action: Mouse moved to (428, 53)
Screenshot: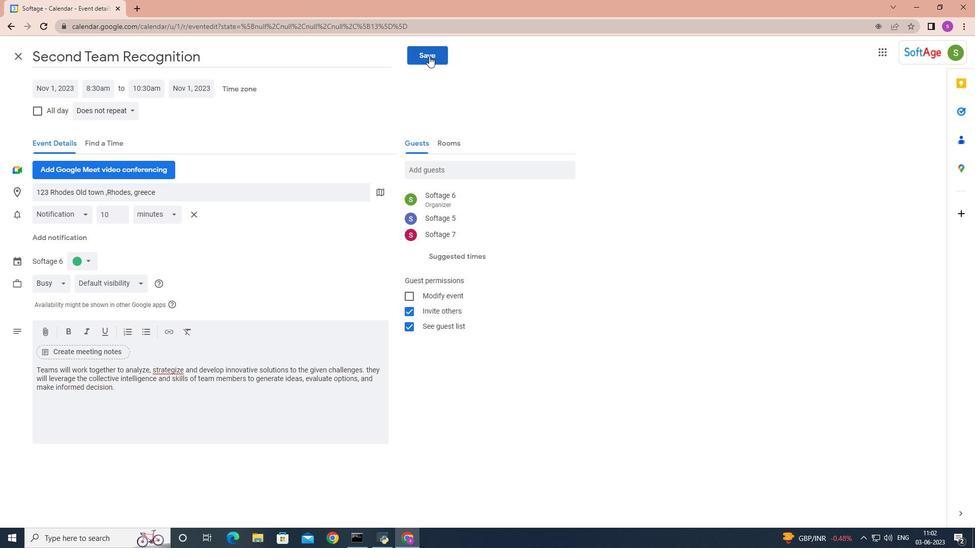 
Action: Mouse pressed left at (428, 53)
Screenshot: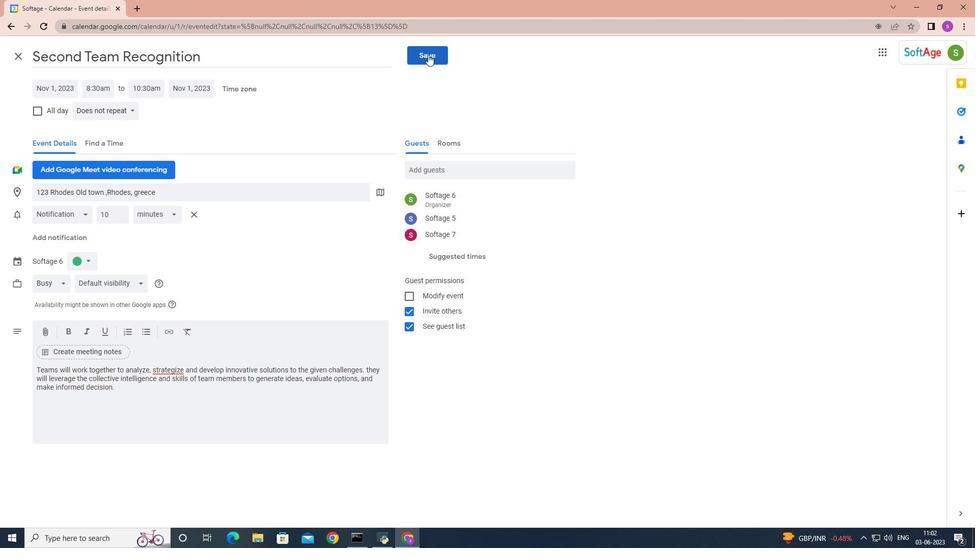 
Action: Mouse moved to (582, 307)
Screenshot: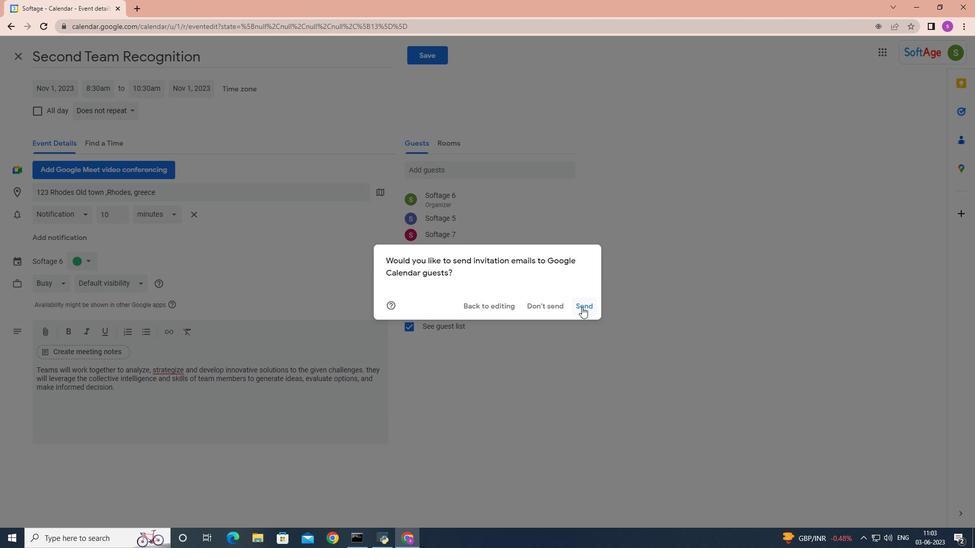 
Action: Mouse pressed left at (582, 307)
Screenshot: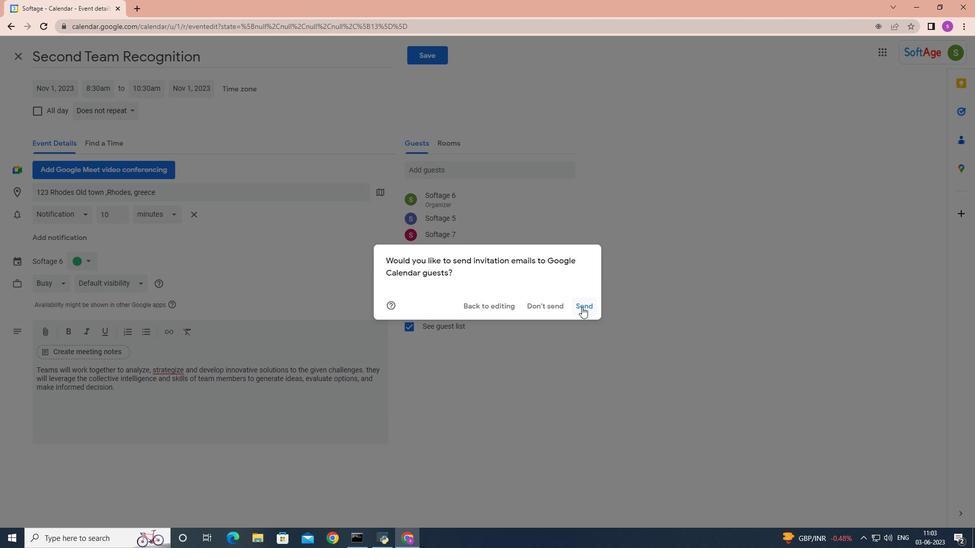 
